 Task: Add Blount Plant-Based Chili to the cart.
Action: Mouse moved to (19, 133)
Screenshot: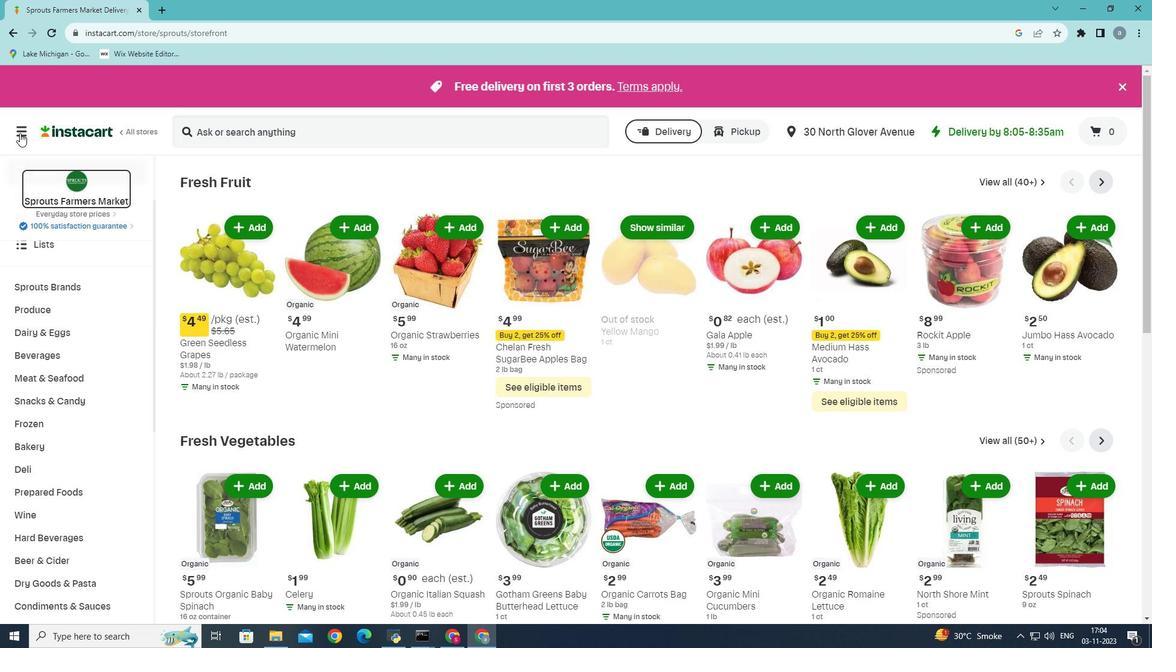 
Action: Mouse pressed left at (19, 133)
Screenshot: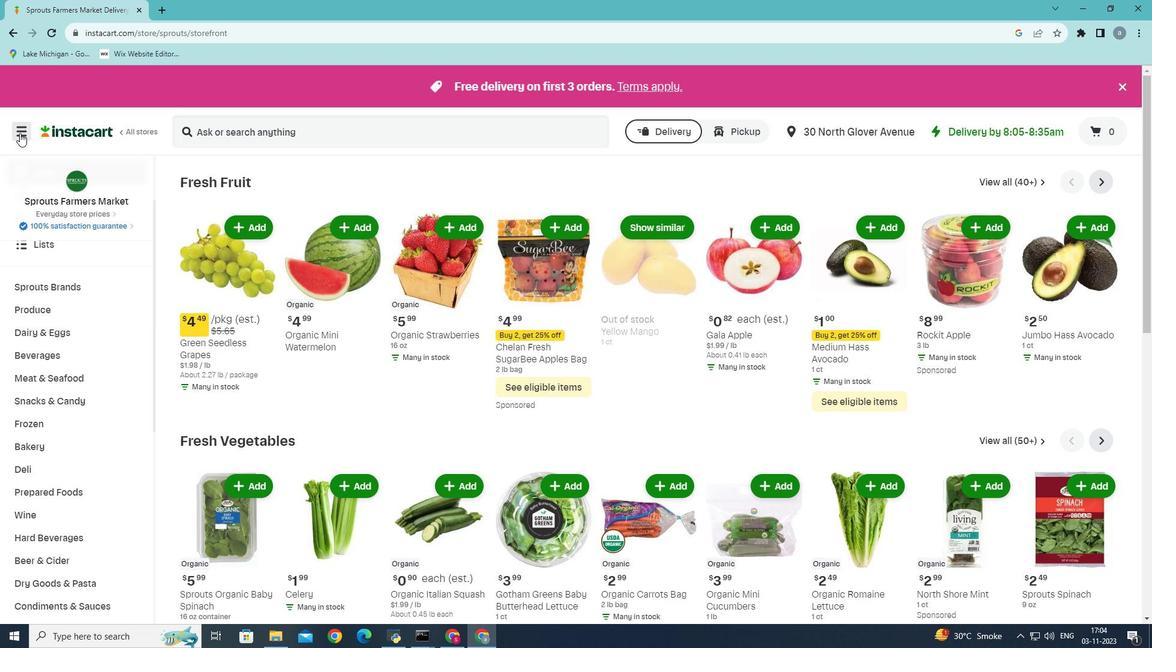 
Action: Mouse moved to (61, 330)
Screenshot: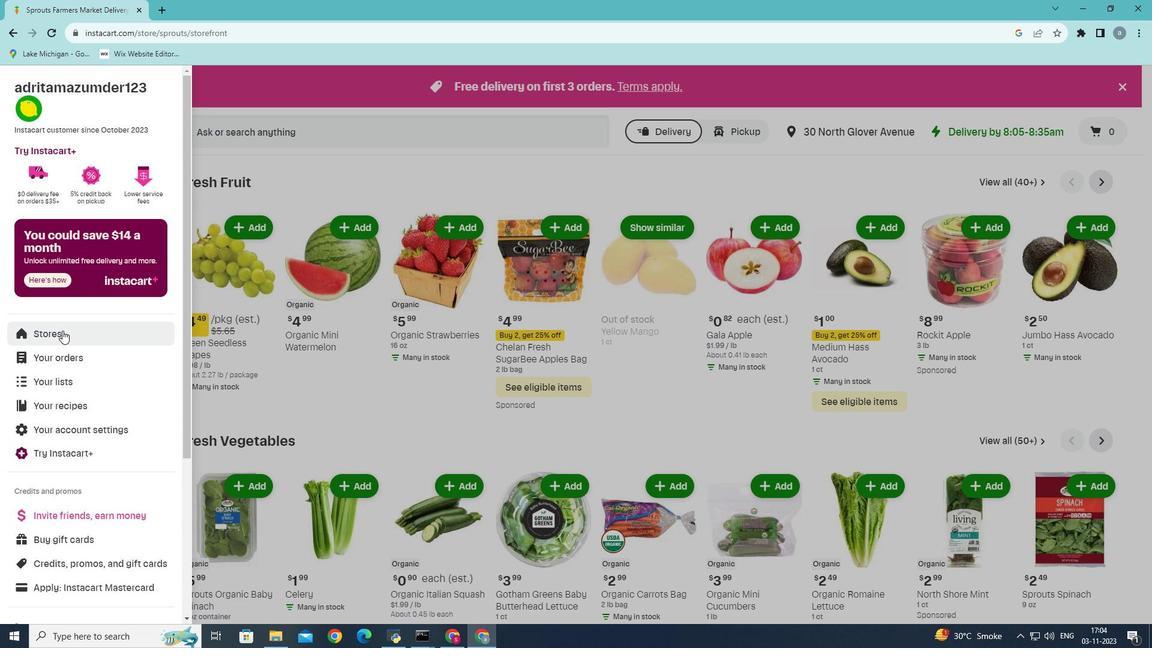 
Action: Mouse pressed left at (61, 330)
Screenshot: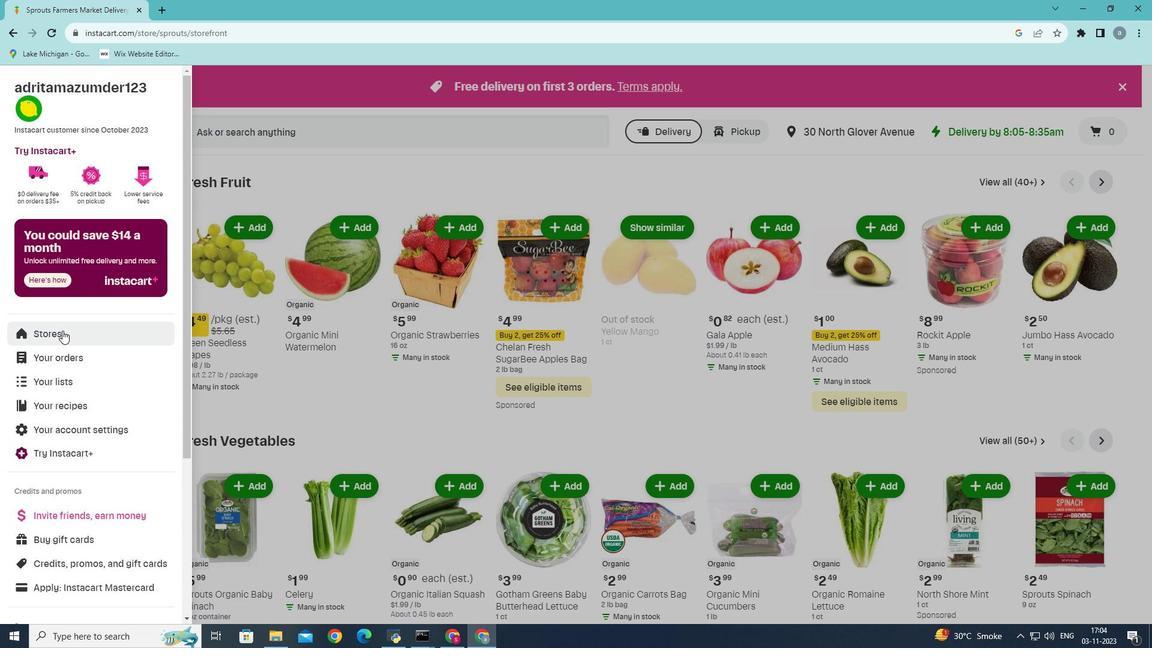 
Action: Mouse moved to (275, 133)
Screenshot: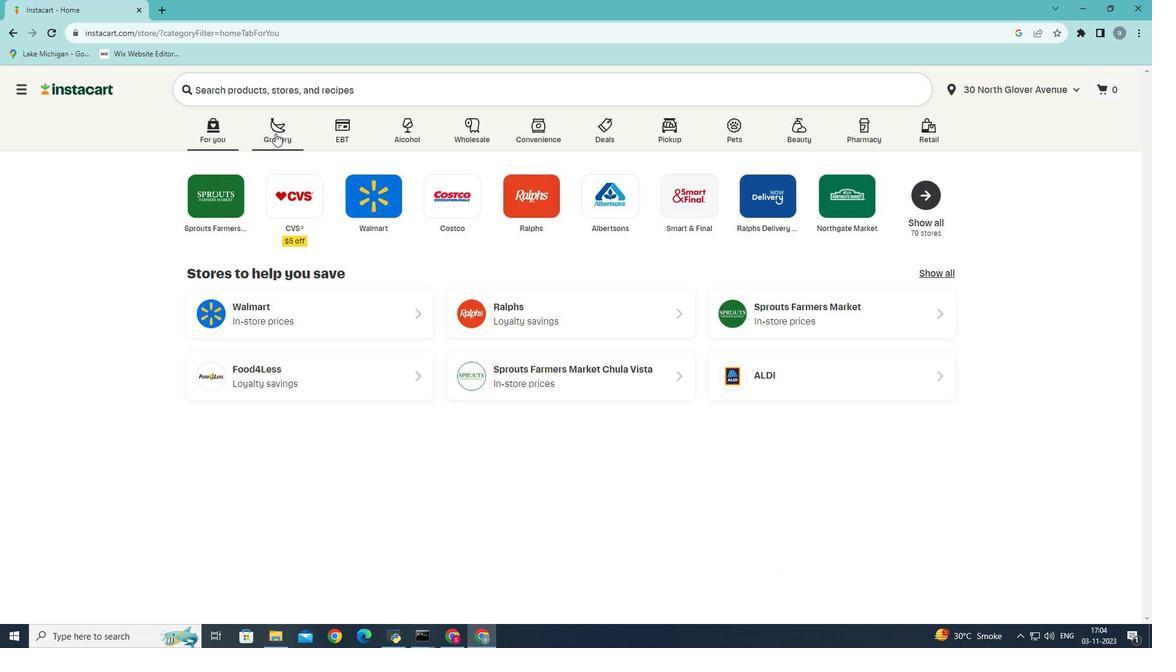 
Action: Mouse pressed left at (275, 133)
Screenshot: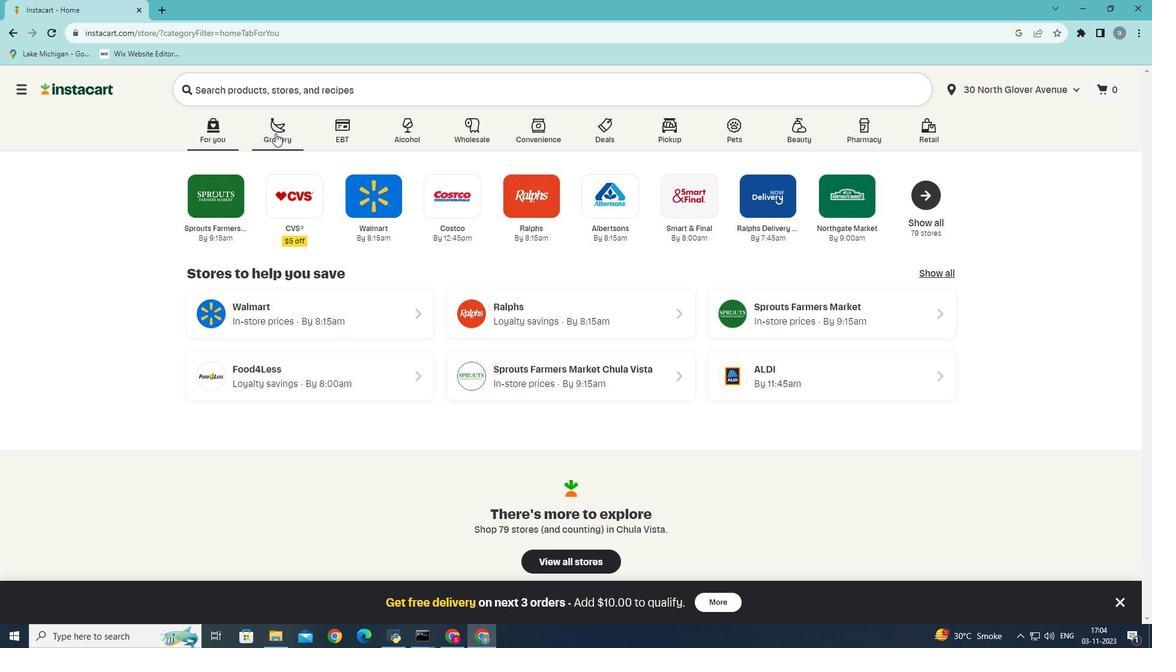 
Action: Mouse moved to (281, 358)
Screenshot: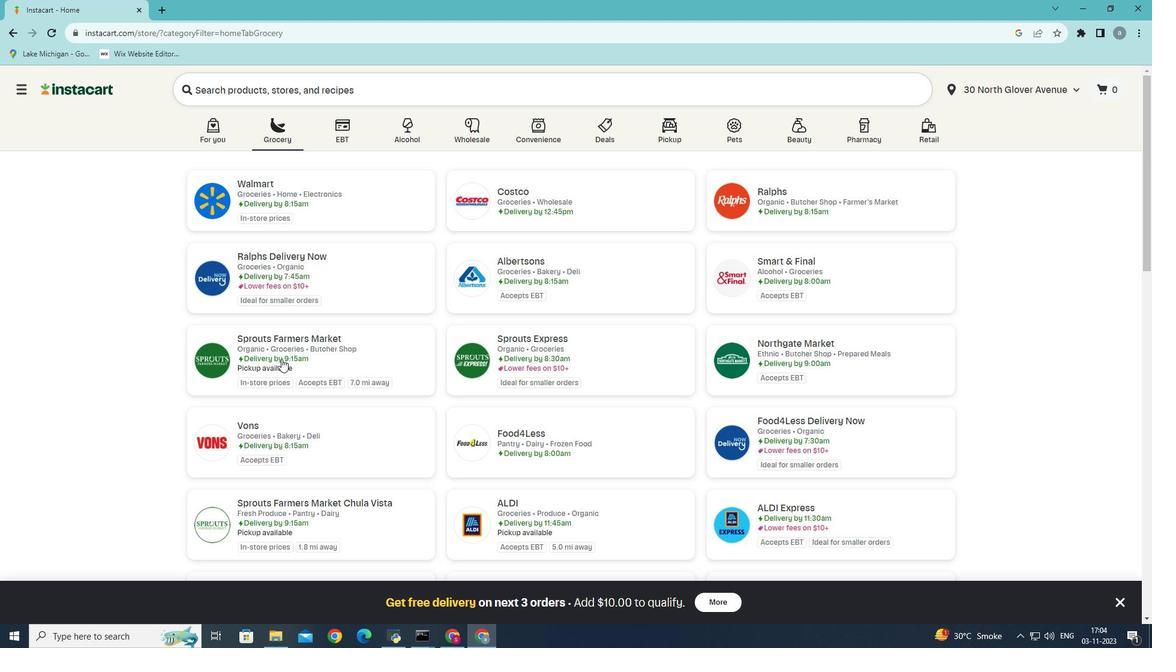 
Action: Mouse pressed left at (281, 358)
Screenshot: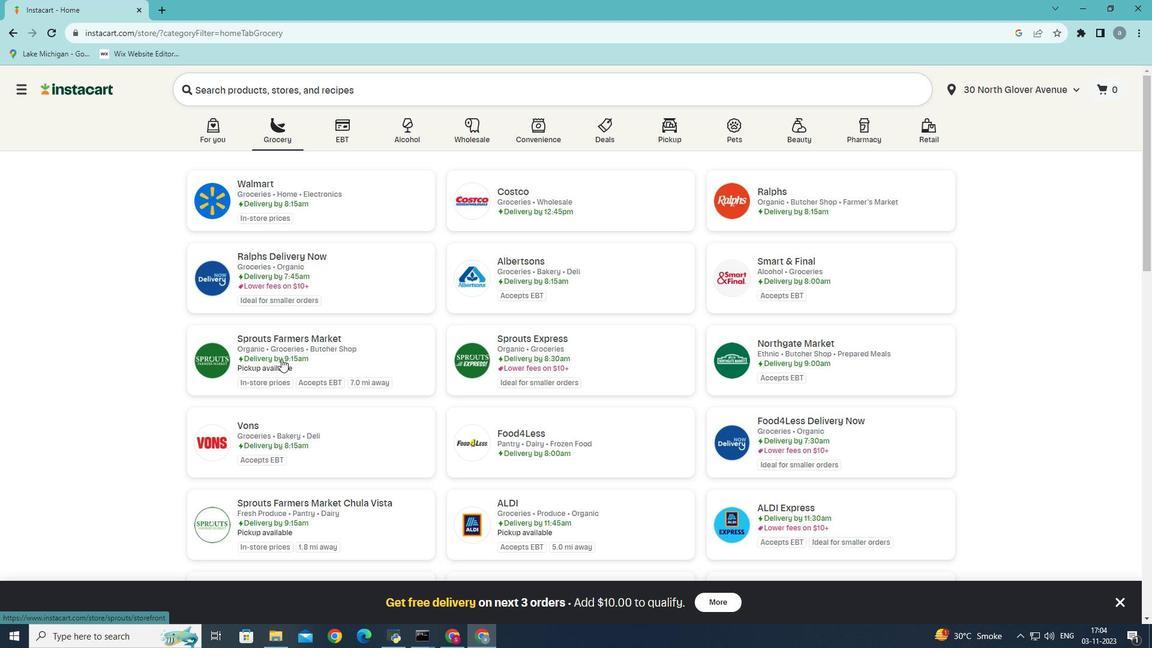 
Action: Mouse moved to (58, 568)
Screenshot: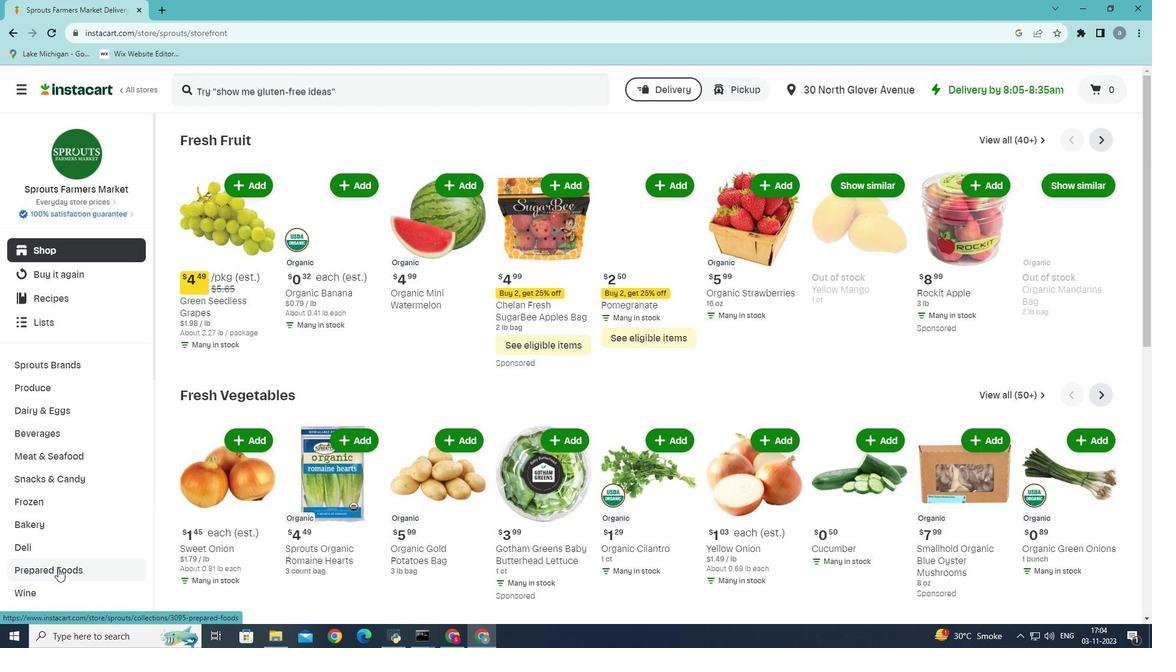 
Action: Mouse pressed left at (58, 568)
Screenshot: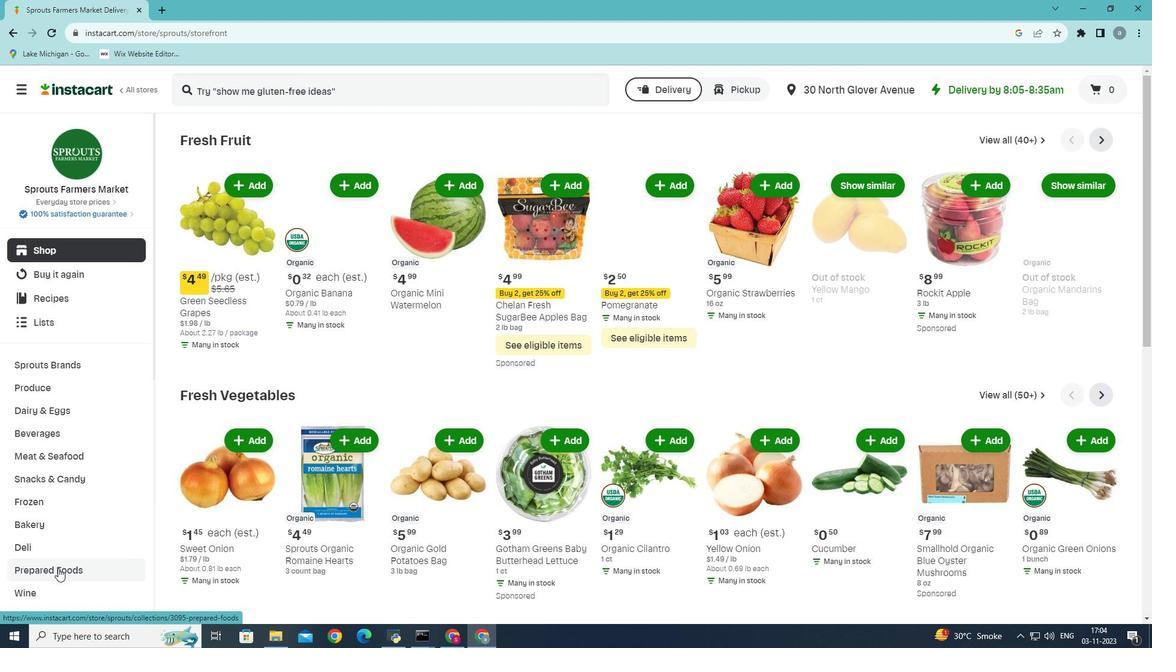 
Action: Mouse moved to (414, 205)
Screenshot: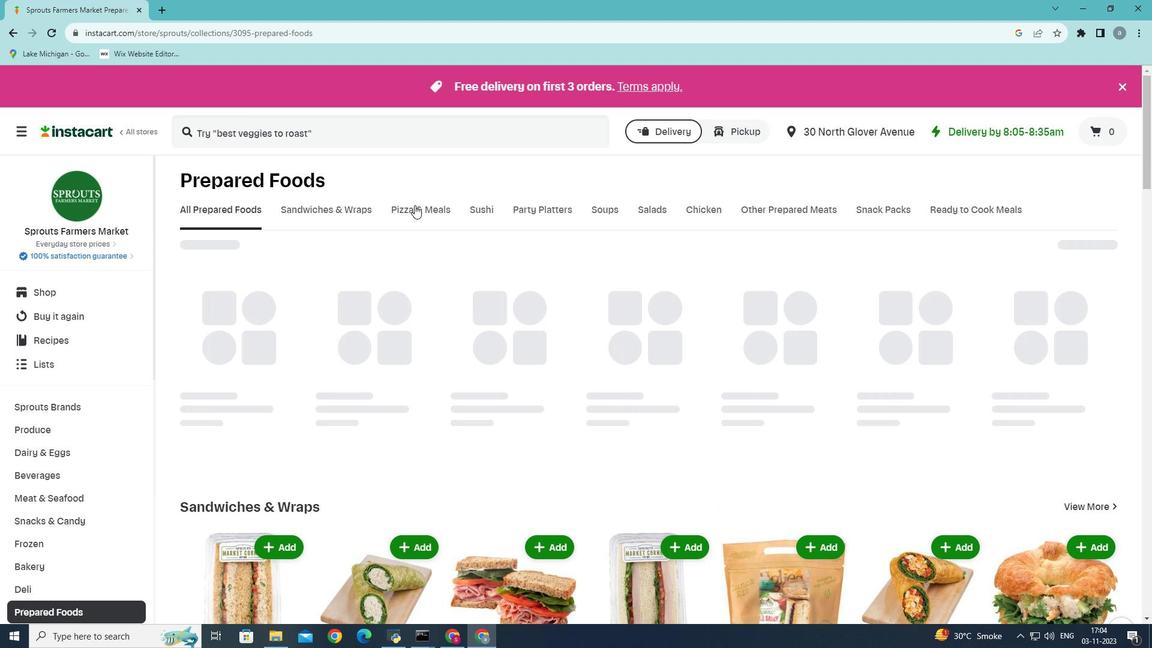 
Action: Mouse pressed left at (414, 205)
Screenshot: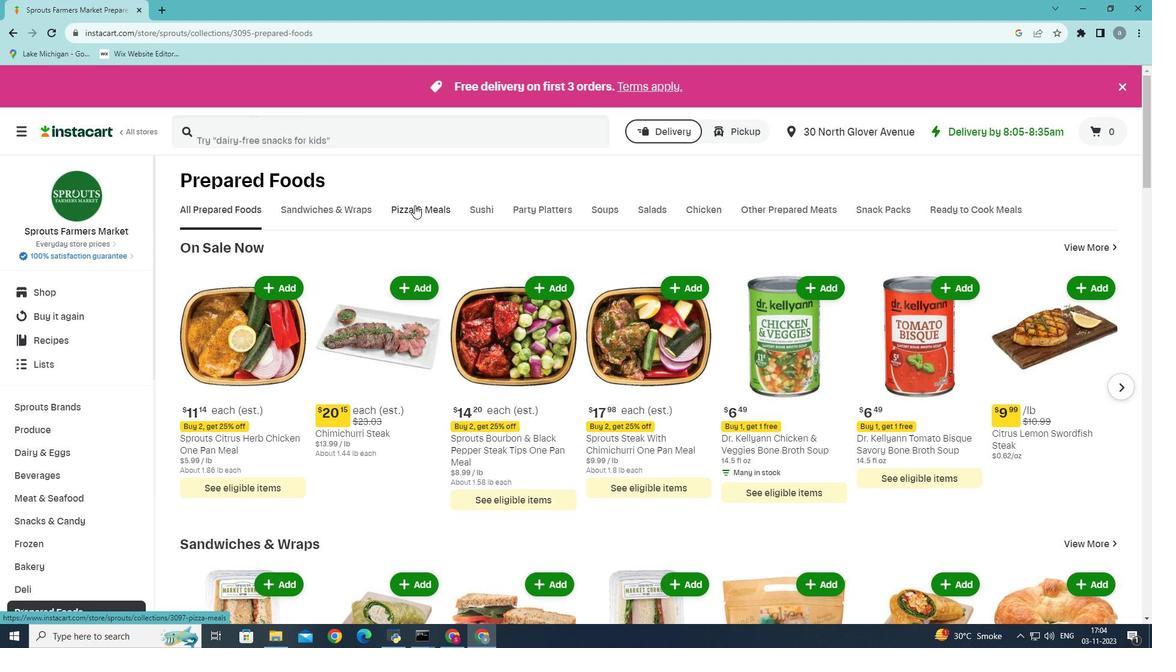 
Action: Mouse moved to (819, 271)
Screenshot: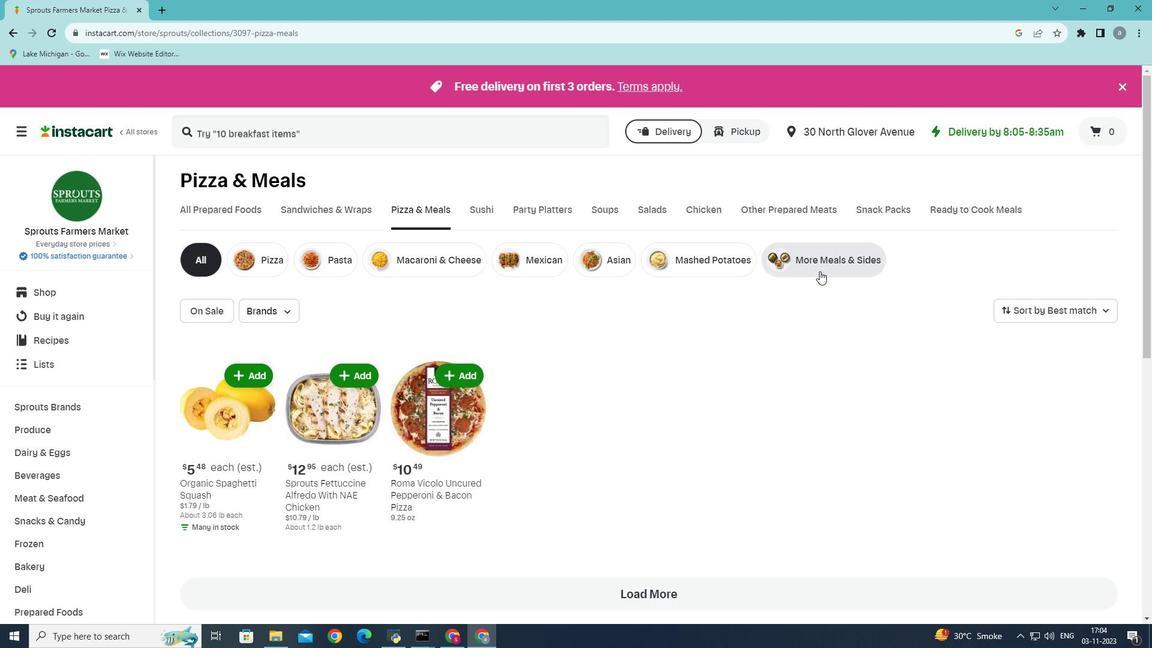 
Action: Mouse pressed left at (819, 271)
Screenshot: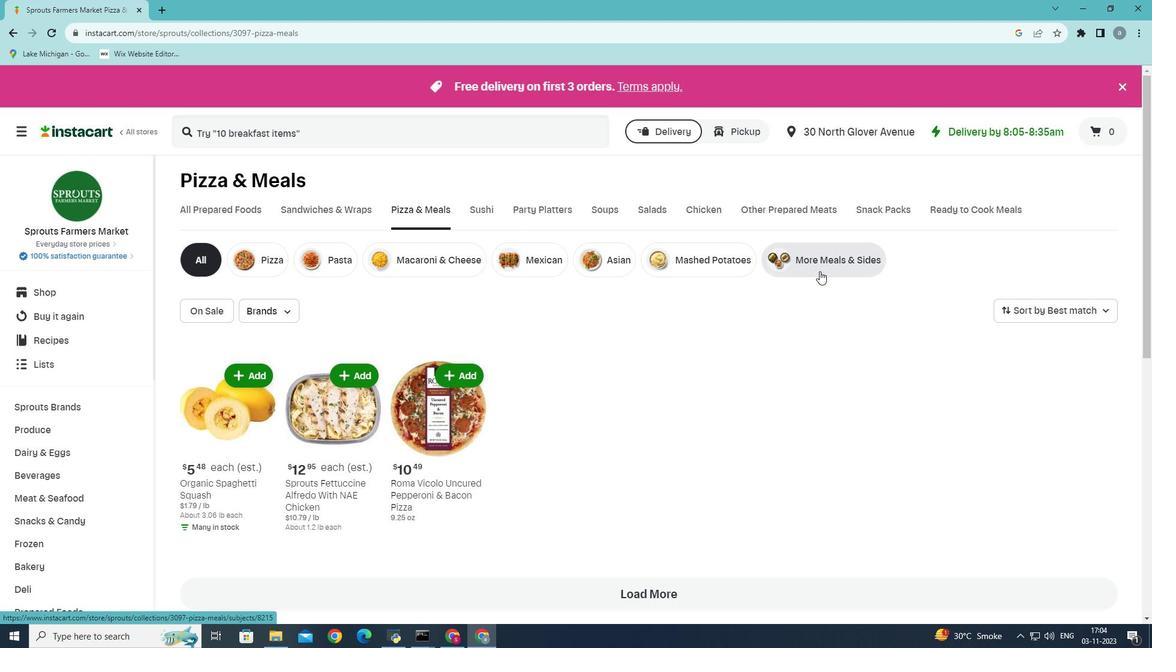 
Action: Mouse moved to (236, 139)
Screenshot: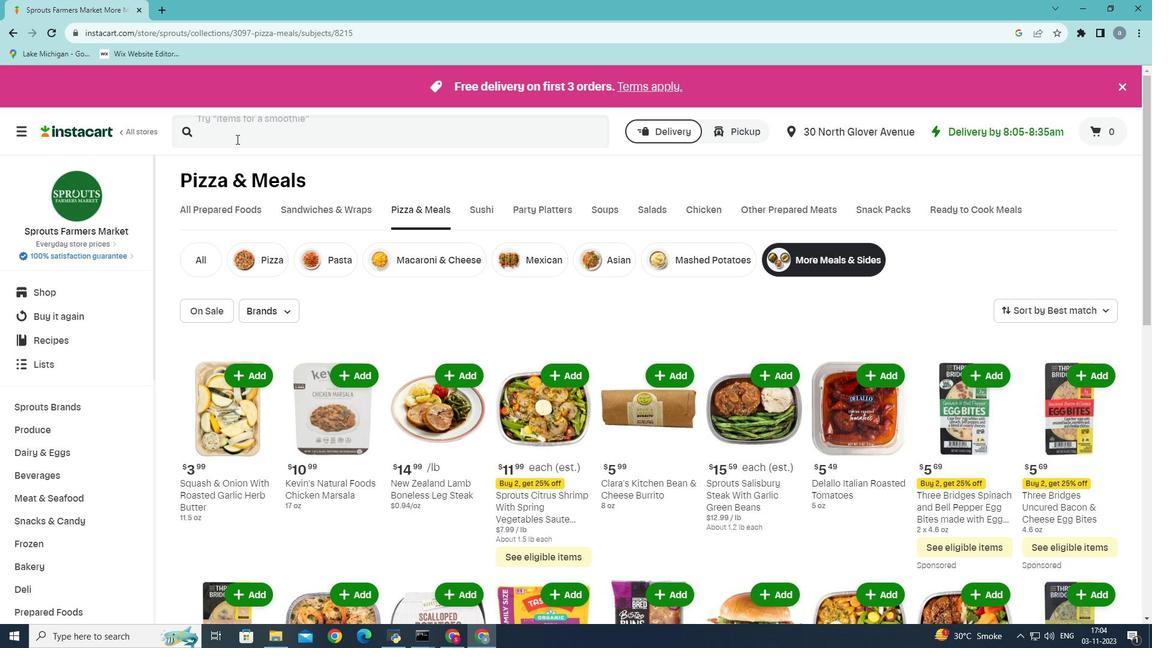 
Action: Mouse pressed left at (236, 139)
Screenshot: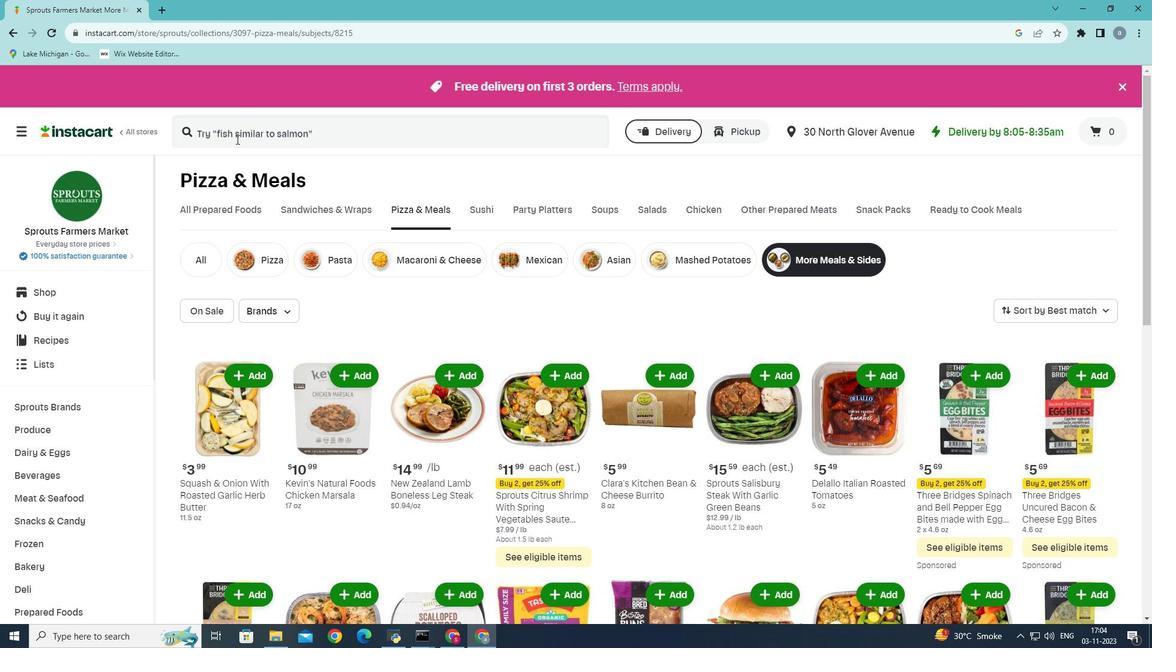 
Action: Mouse moved to (243, 133)
Screenshot: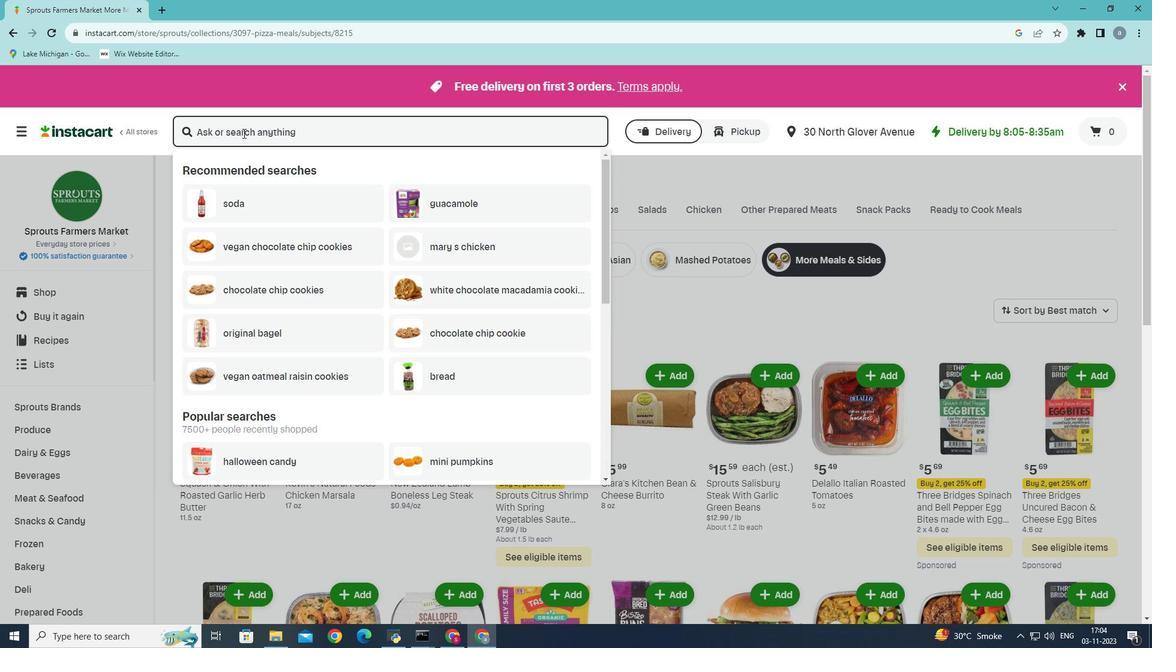 
Action: Key pressed <Key.shift>Blount<Key.space><Key.shift>Plant-<Key.shift>Based<Key.space>chili<Key.enter>
Screenshot: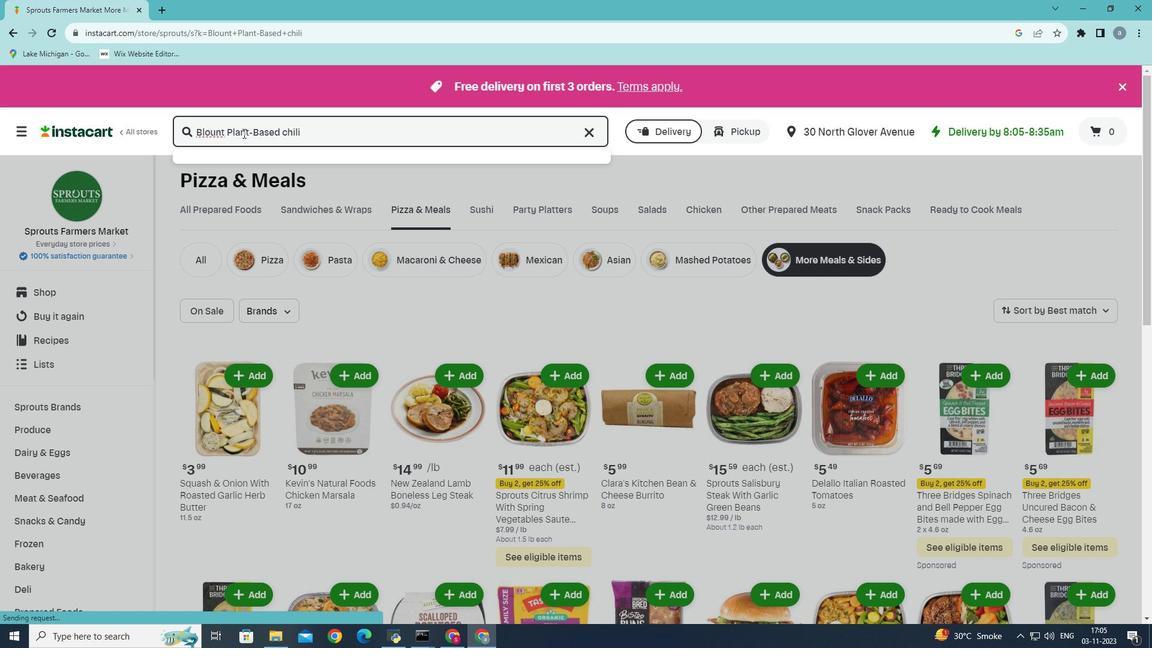 
Action: Mouse moved to (246, 176)
Screenshot: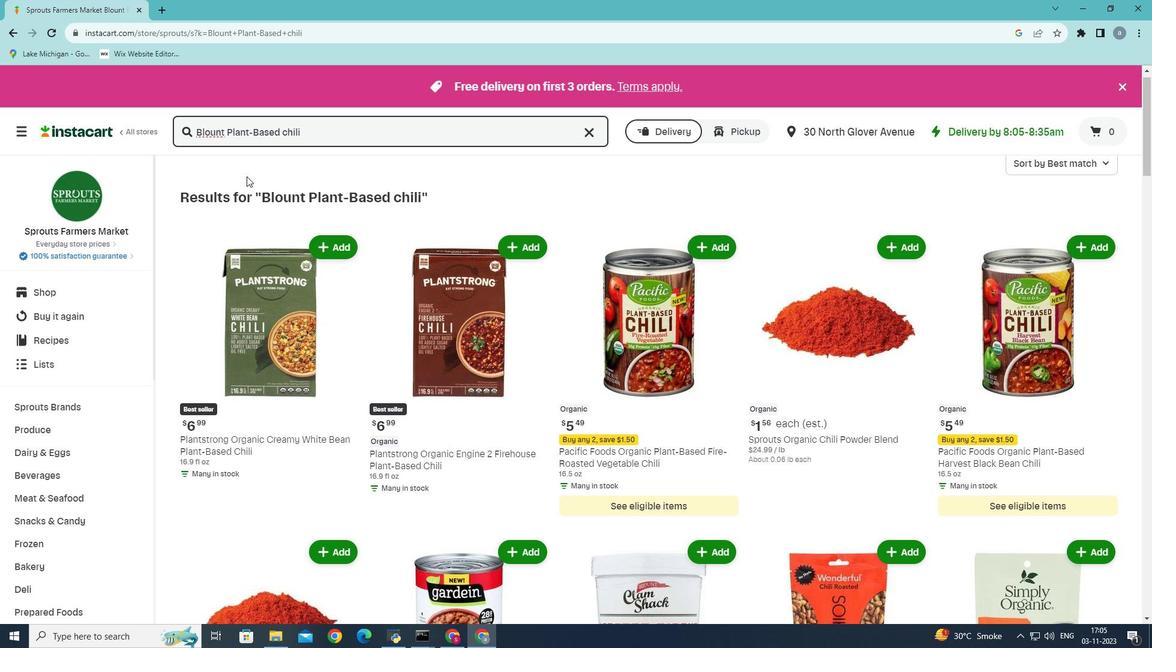 
Action: Mouse scrolled (246, 175) with delta (0, 0)
Screenshot: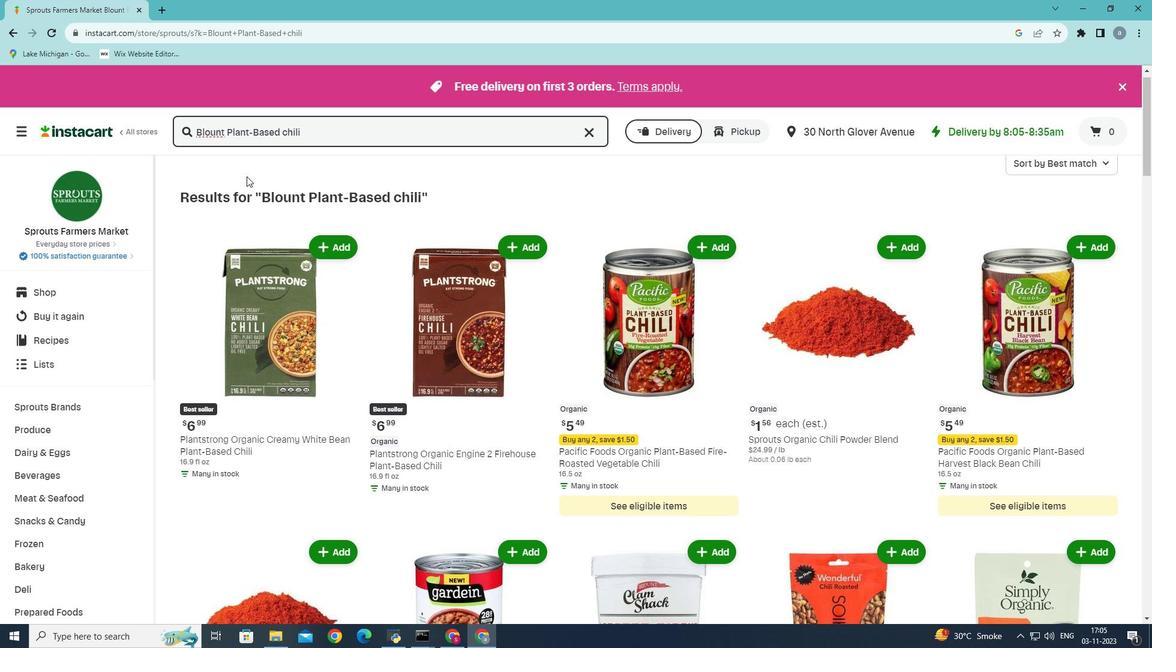 
Action: Mouse scrolled (246, 175) with delta (0, 0)
Screenshot: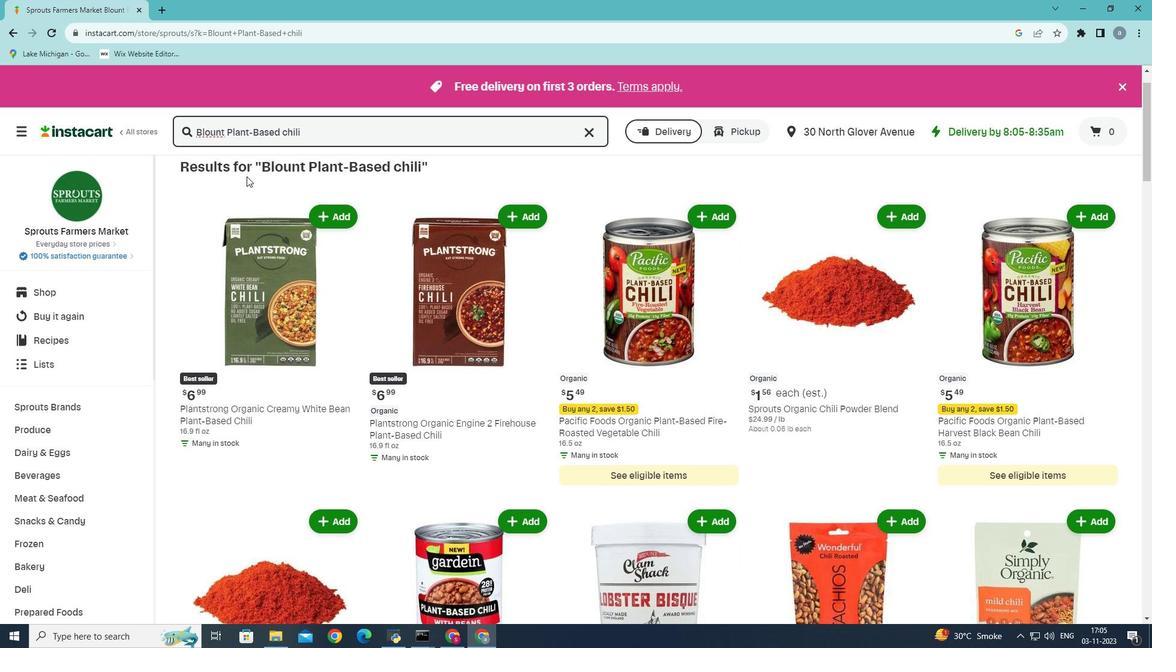 
Action: Mouse scrolled (246, 175) with delta (0, 0)
Screenshot: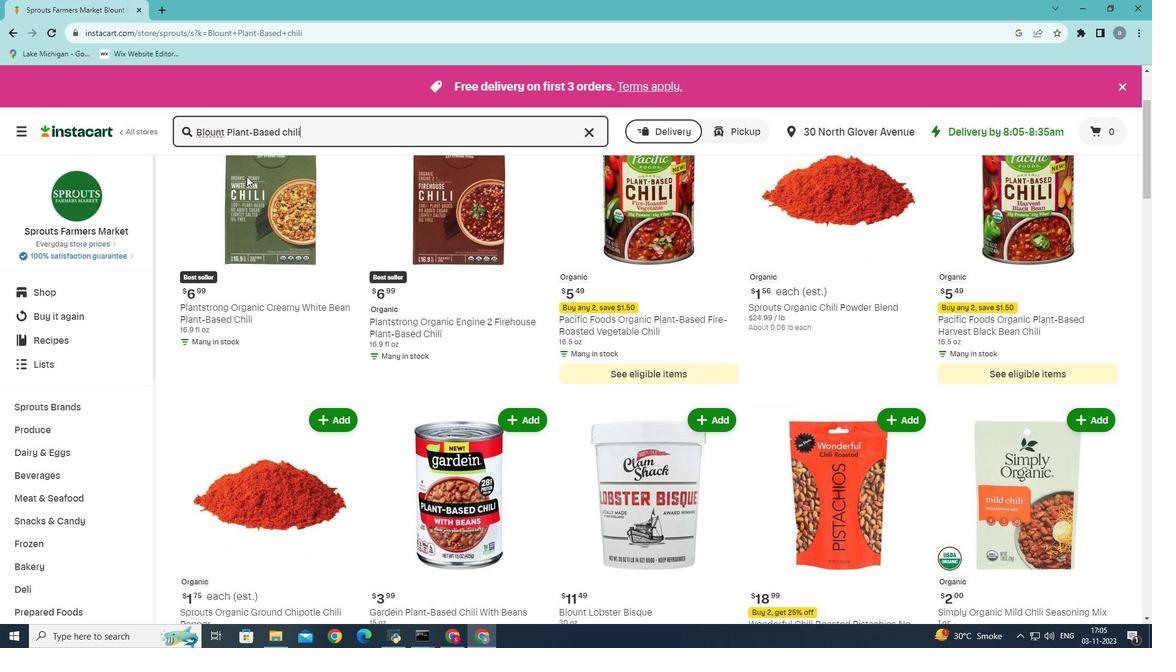 
Action: Mouse scrolled (246, 175) with delta (0, 0)
Screenshot: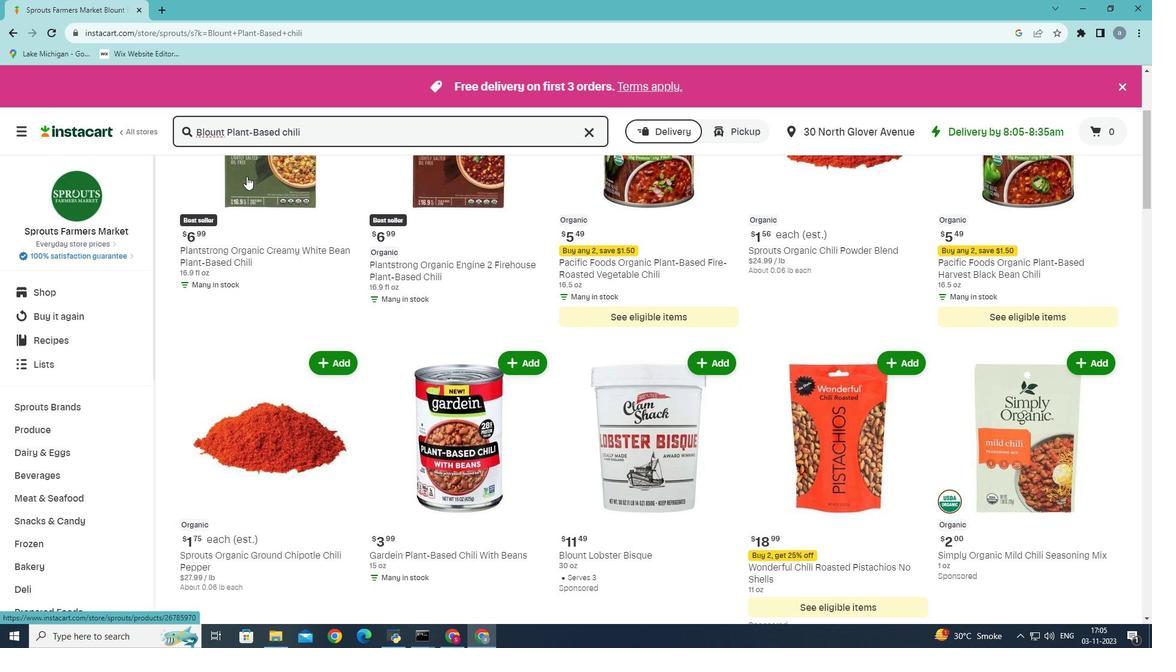 
Action: Mouse scrolled (246, 175) with delta (0, 0)
Screenshot: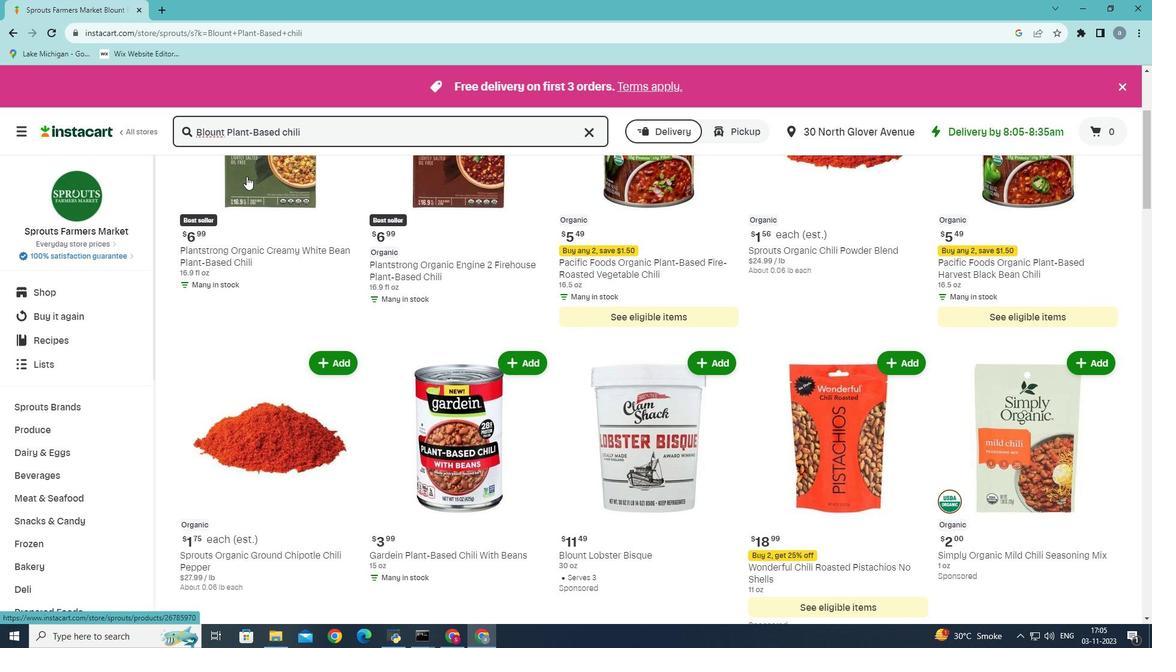 
Action: Mouse moved to (488, 299)
Screenshot: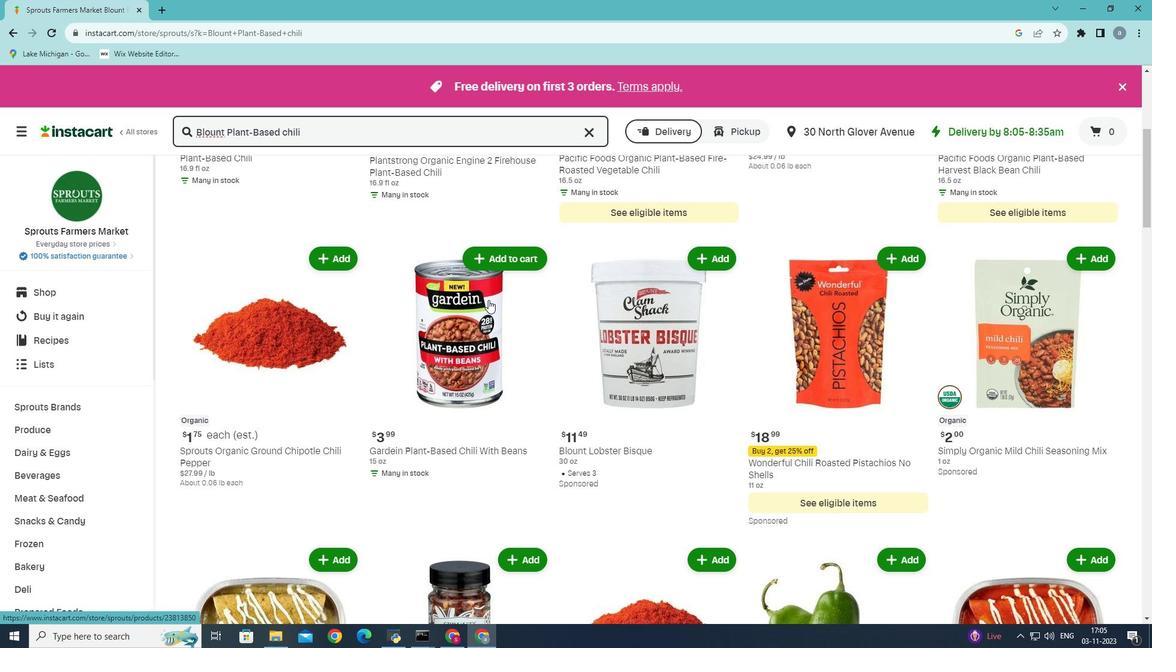 
Action: Mouse scrolled (488, 298) with delta (0, 0)
Screenshot: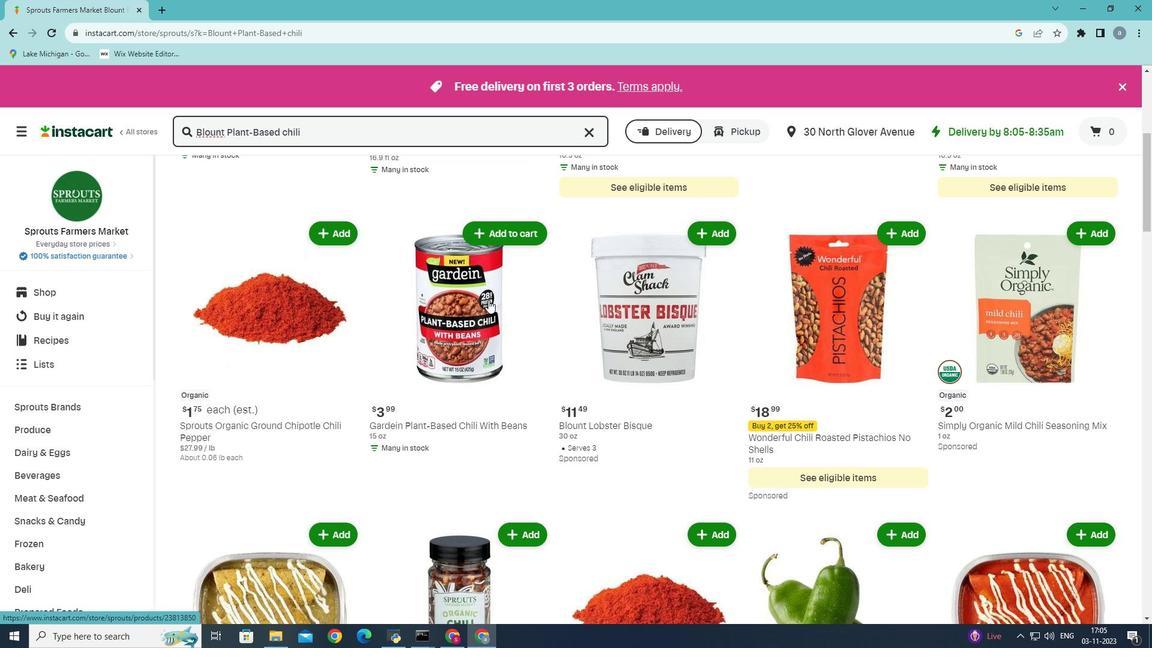 
Action: Mouse moved to (488, 300)
Screenshot: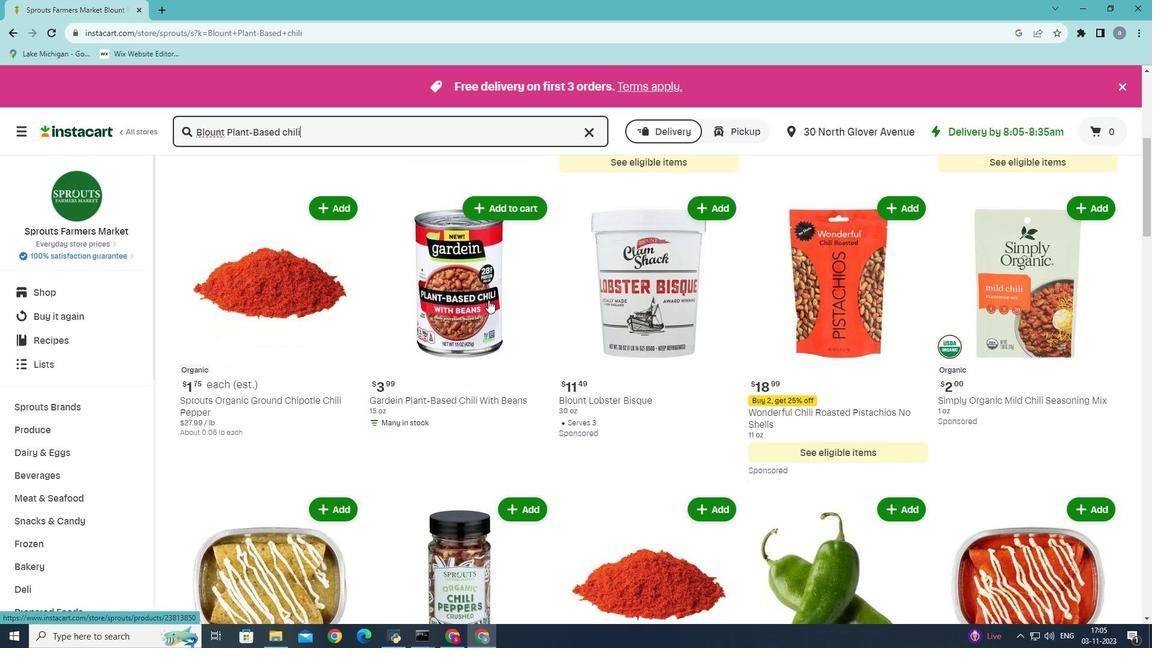 
Action: Mouse scrolled (488, 299) with delta (0, 0)
Screenshot: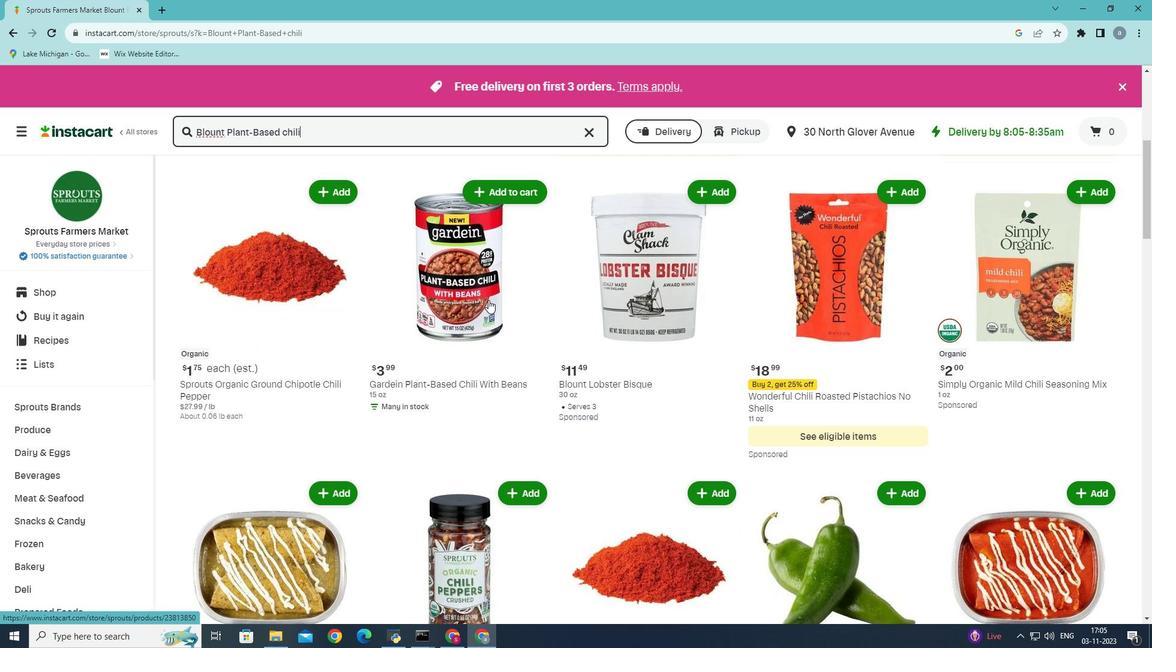 
Action: Mouse scrolled (488, 299) with delta (0, 0)
Screenshot: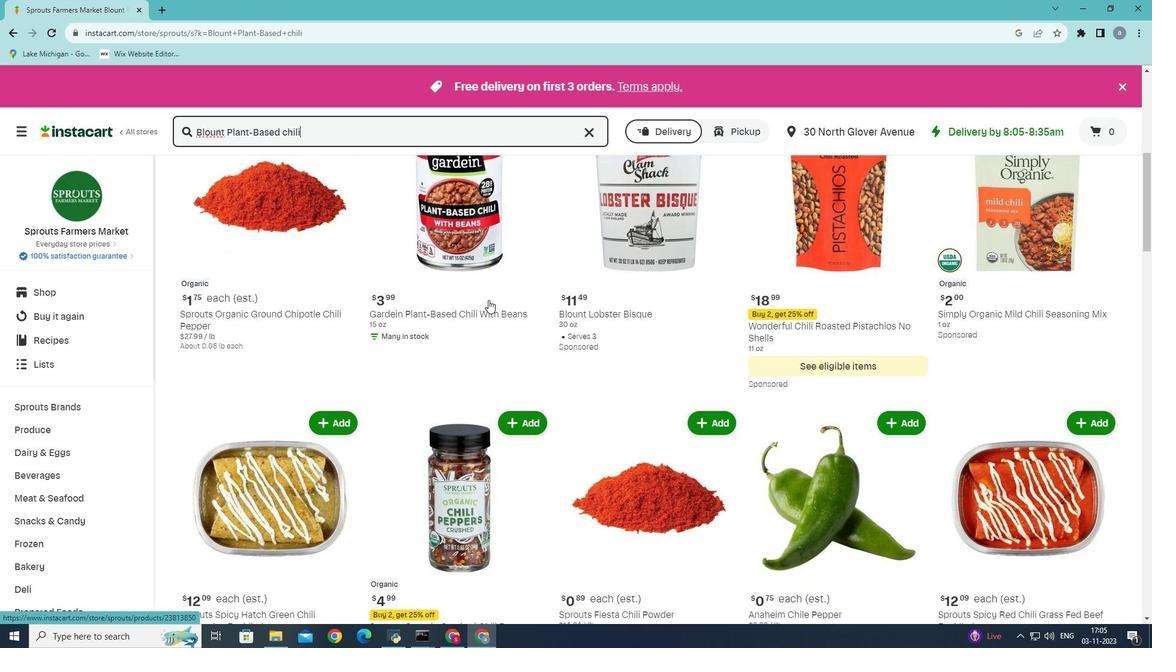 
Action: Mouse scrolled (488, 299) with delta (0, 0)
Screenshot: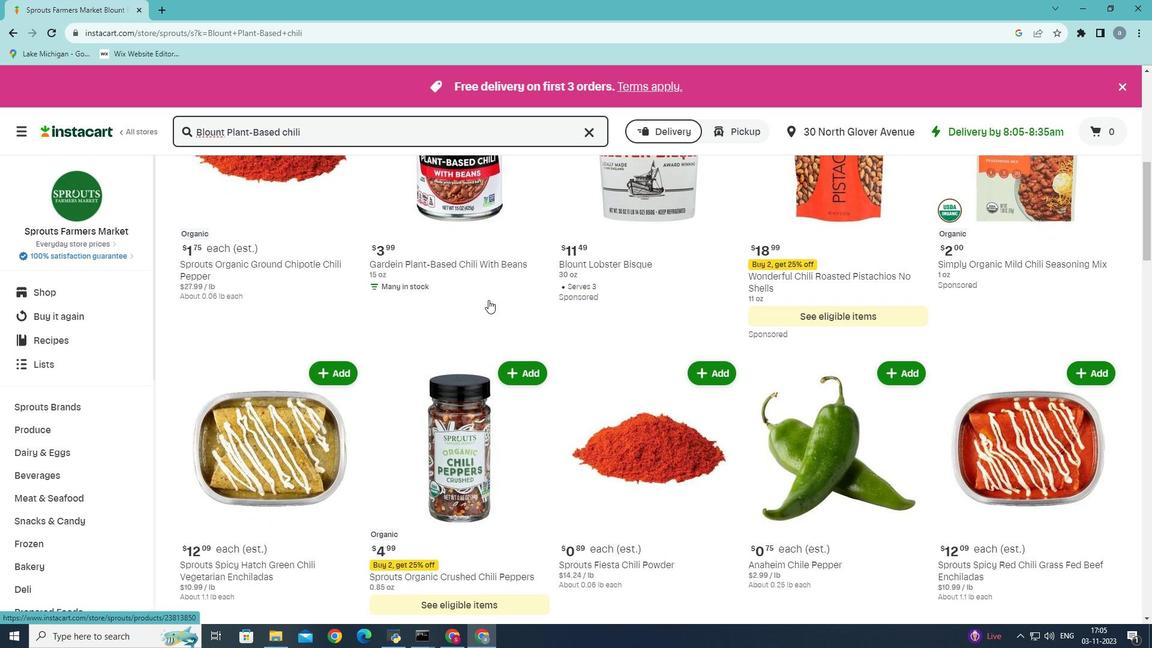 
Action: Mouse moved to (488, 300)
Screenshot: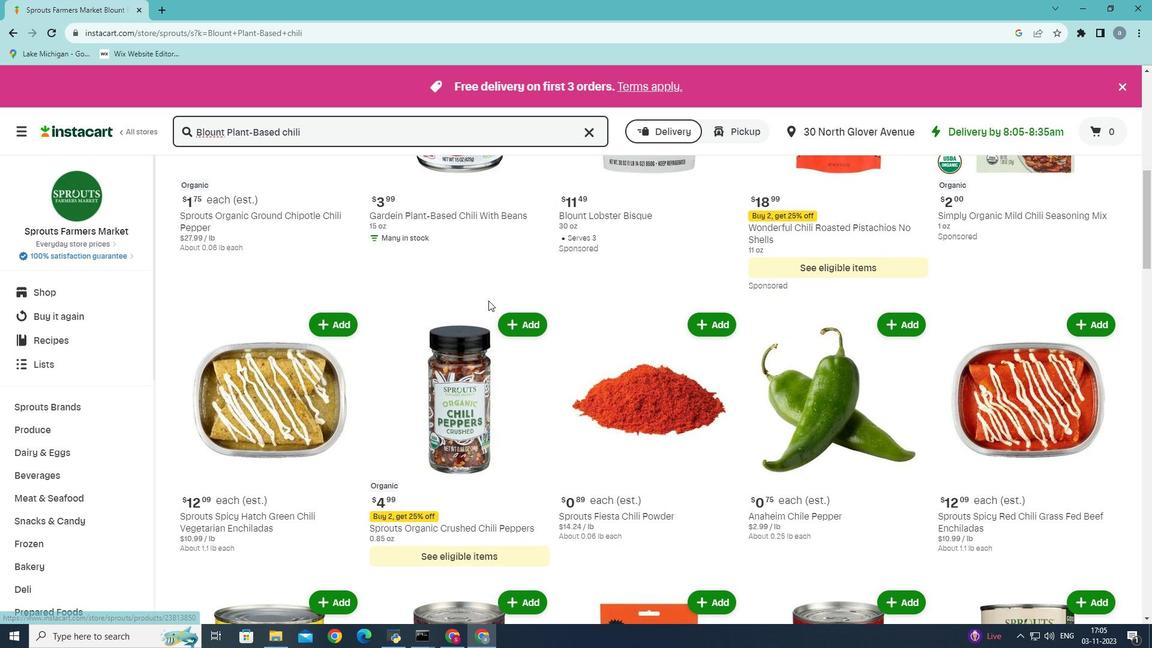 
Action: Mouse scrolled (488, 300) with delta (0, 0)
Screenshot: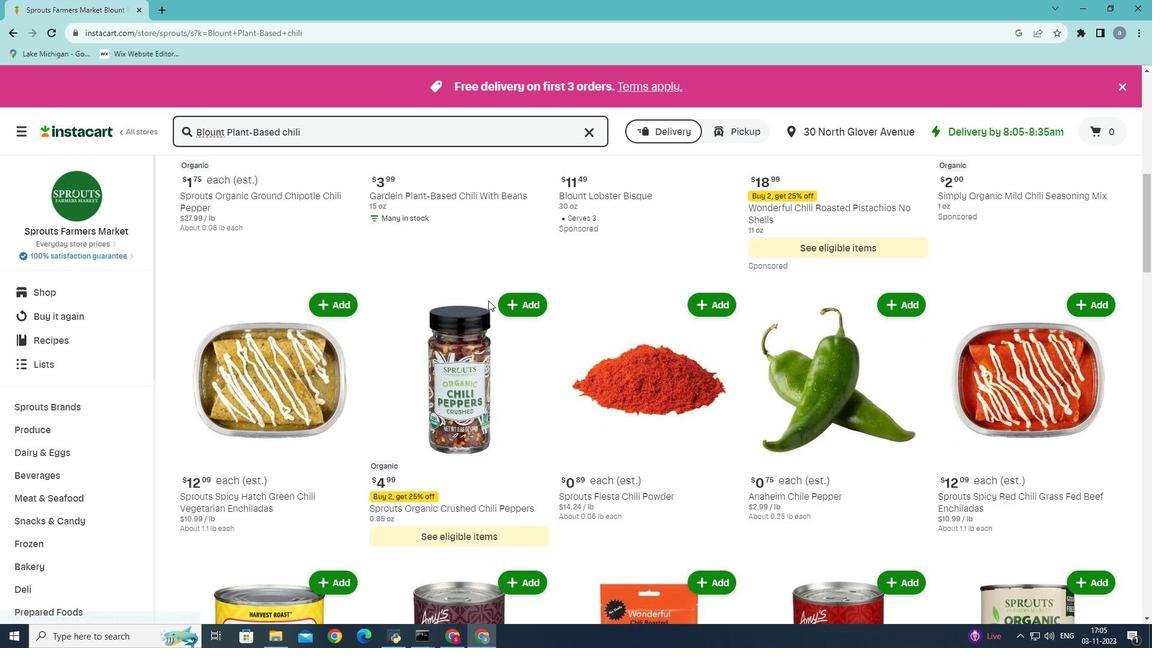 
Action: Mouse moved to (488, 300)
Screenshot: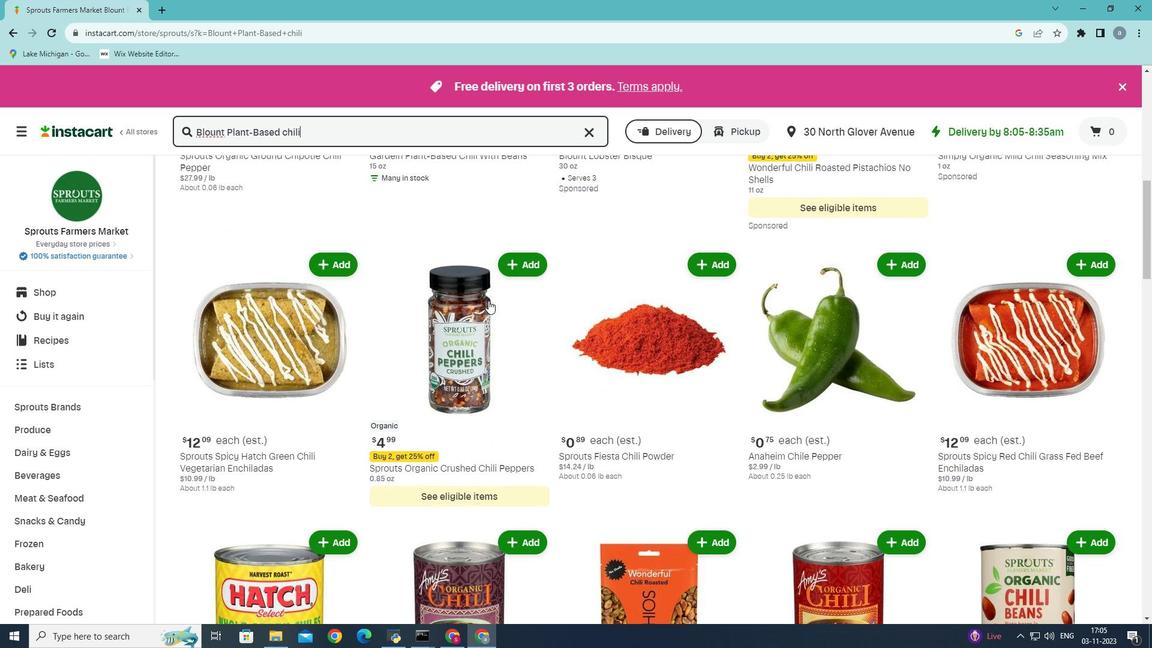 
Action: Mouse scrolled (488, 300) with delta (0, 0)
Screenshot: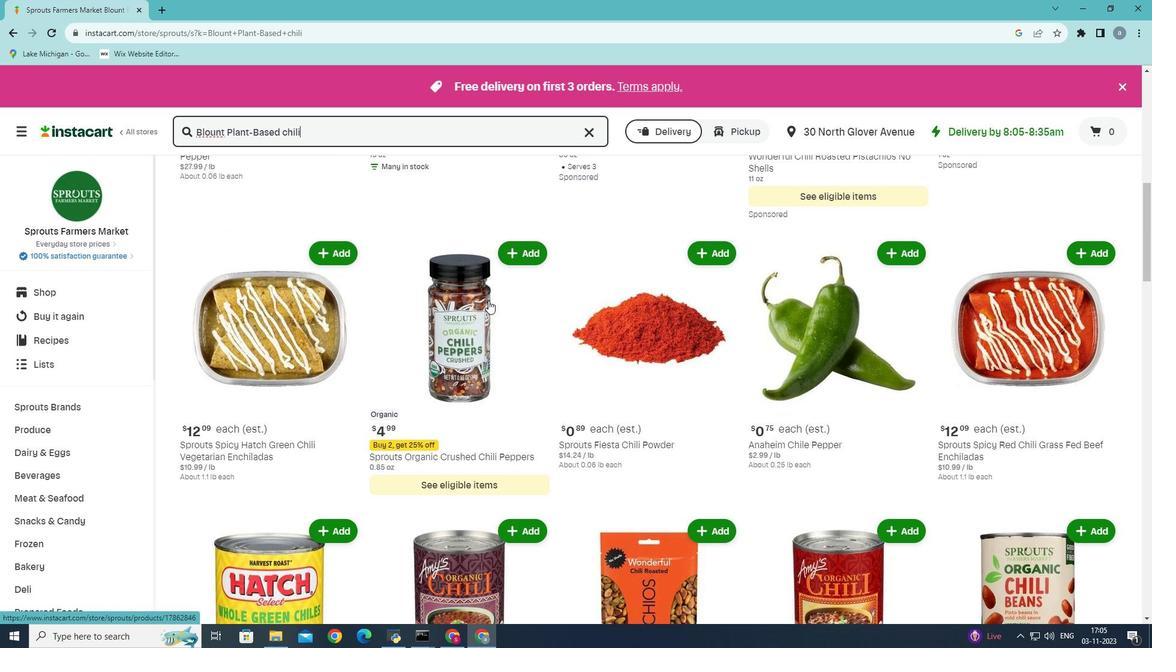 
Action: Mouse scrolled (488, 300) with delta (0, 0)
Screenshot: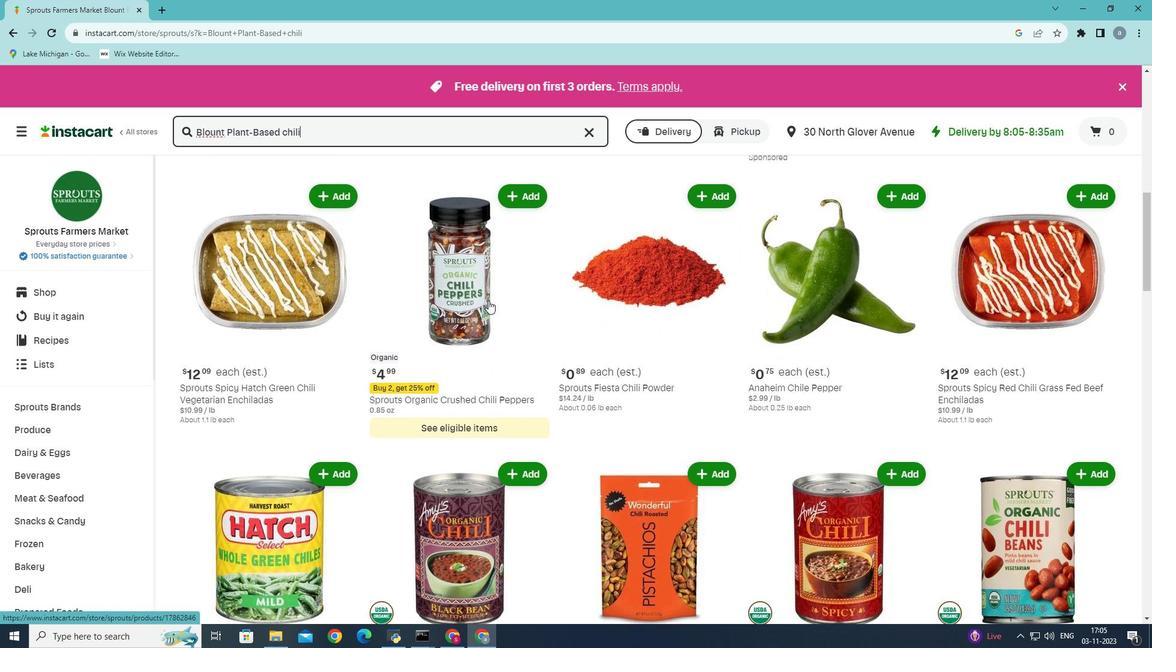 
Action: Mouse scrolled (488, 300) with delta (0, 0)
Screenshot: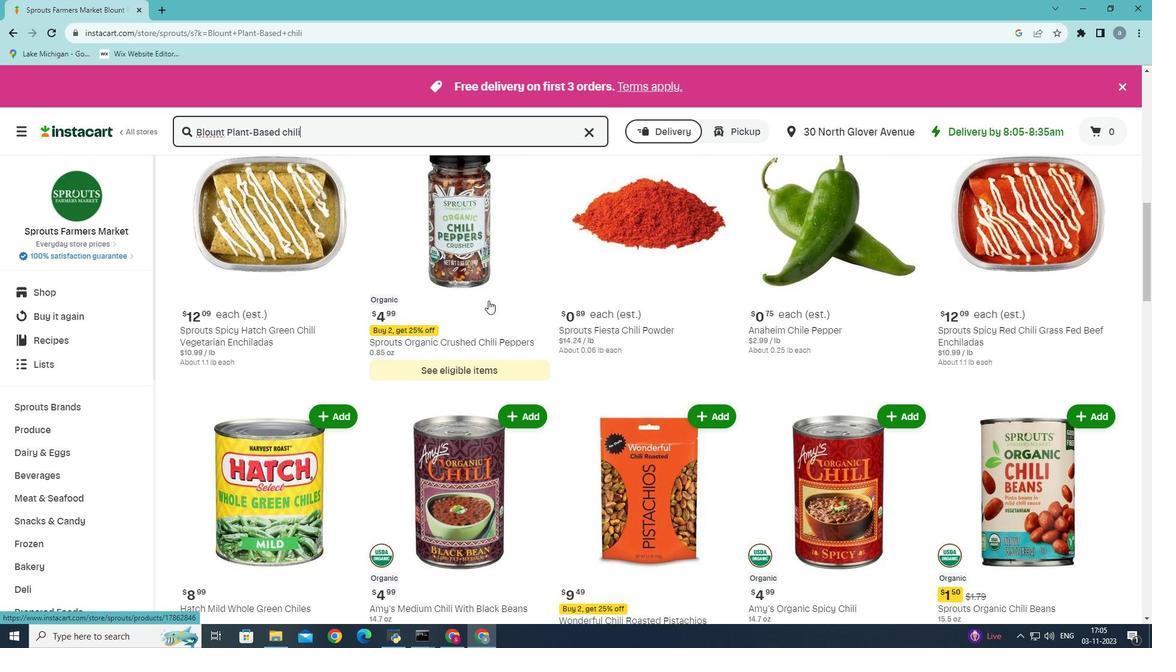 
Action: Mouse scrolled (488, 300) with delta (0, 0)
Screenshot: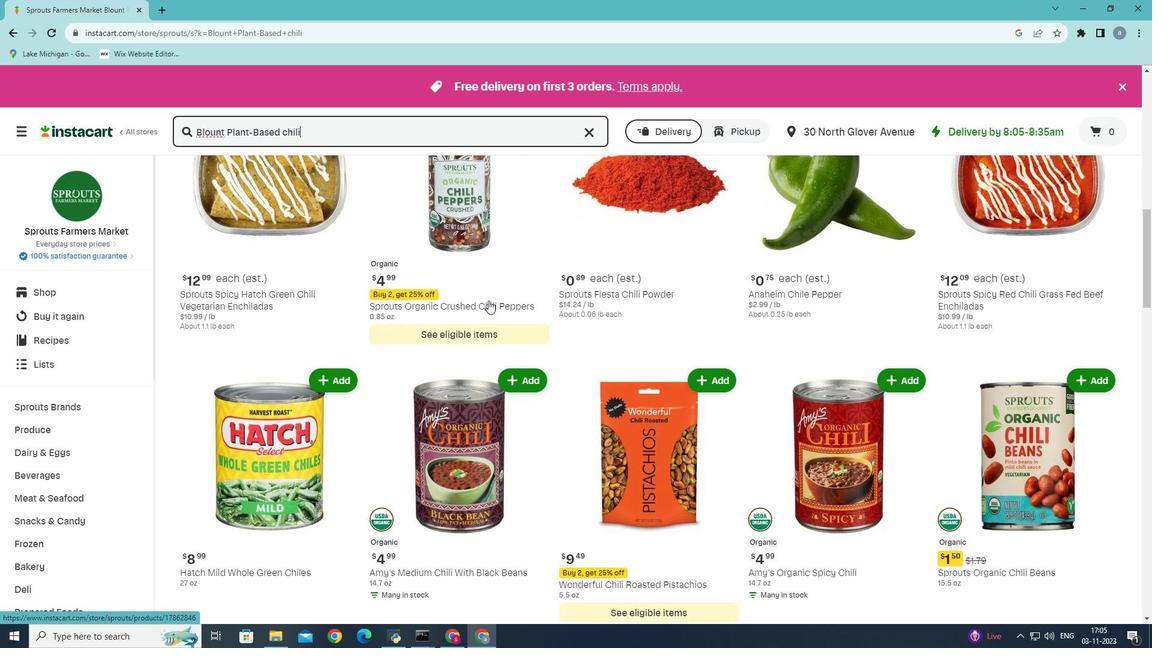 
Action: Mouse scrolled (488, 300) with delta (0, 0)
Screenshot: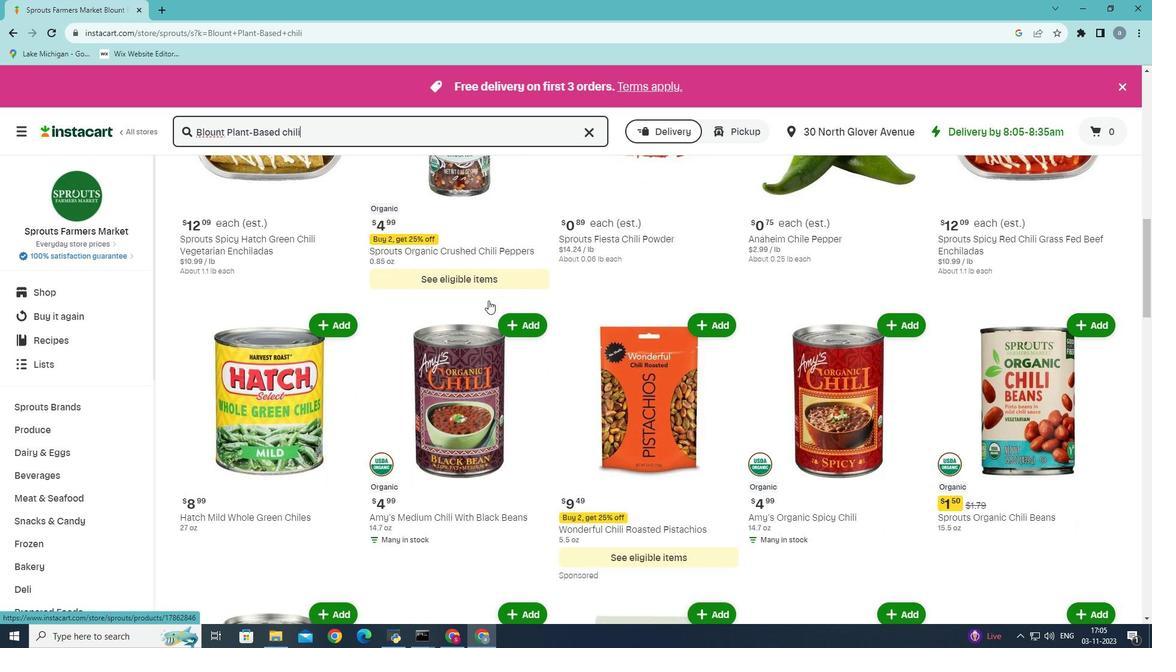 
Action: Mouse scrolled (488, 300) with delta (0, 0)
Screenshot: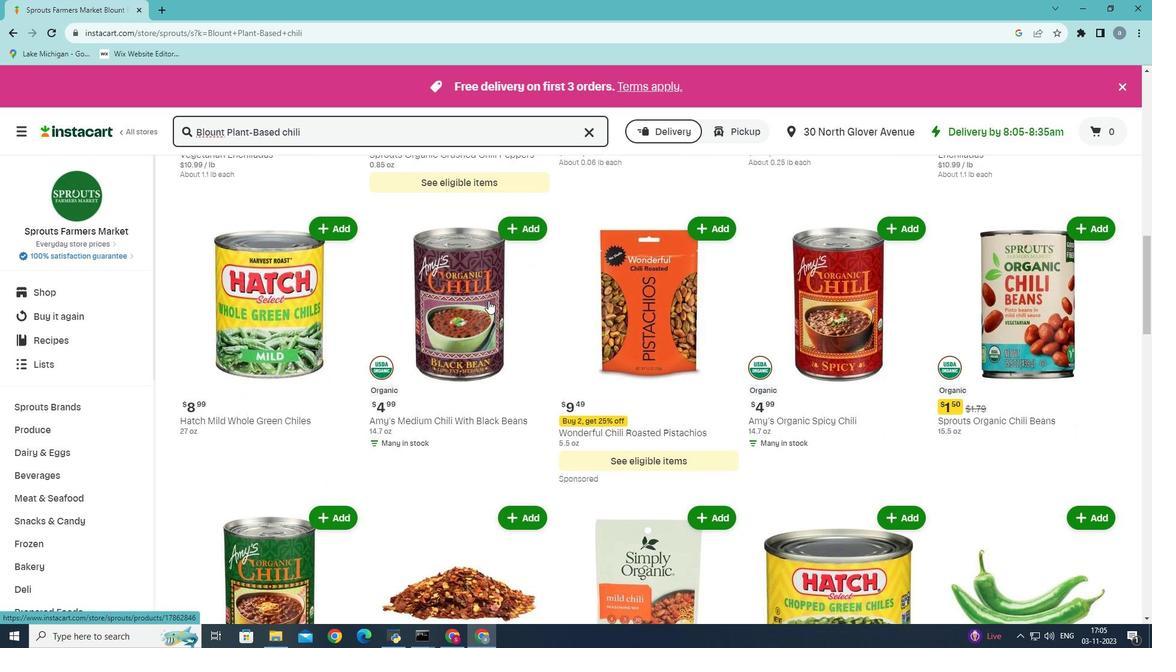 
Action: Mouse scrolled (488, 300) with delta (0, 0)
Screenshot: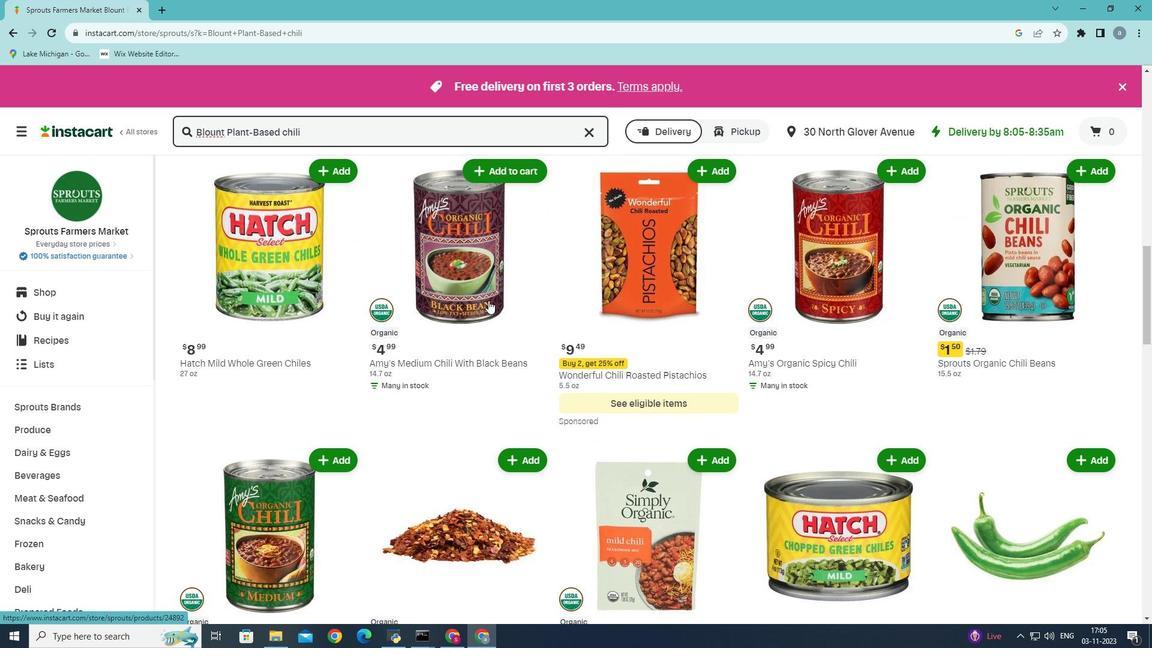 
Action: Mouse scrolled (488, 300) with delta (0, 0)
Screenshot: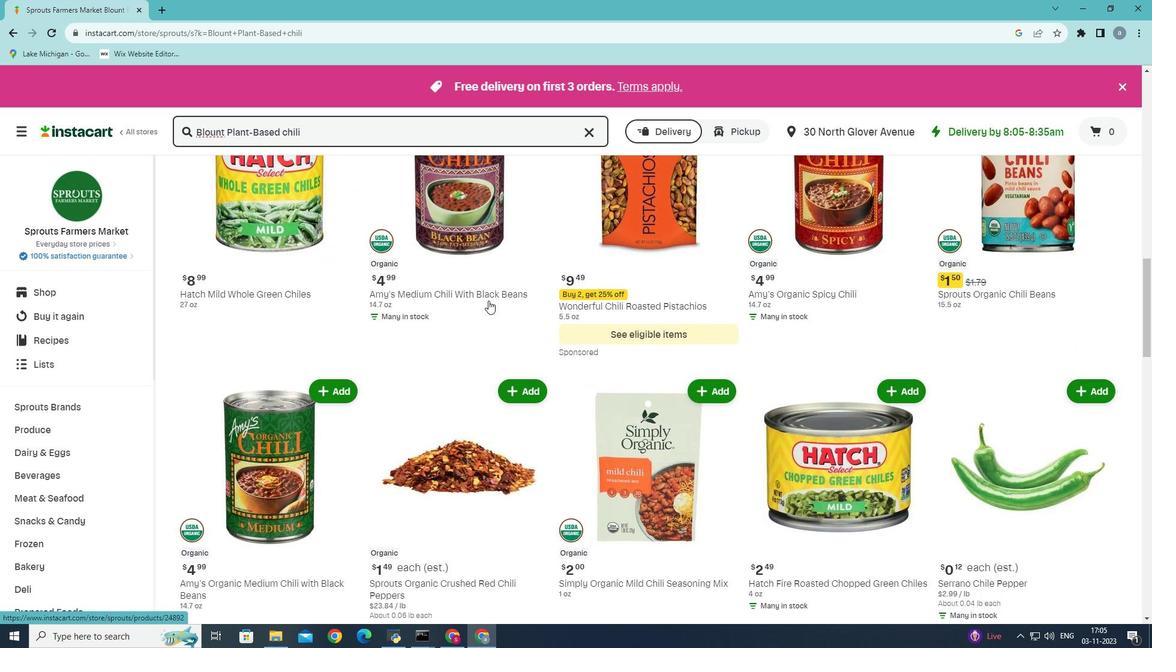 
Action: Mouse scrolled (488, 300) with delta (0, 0)
Screenshot: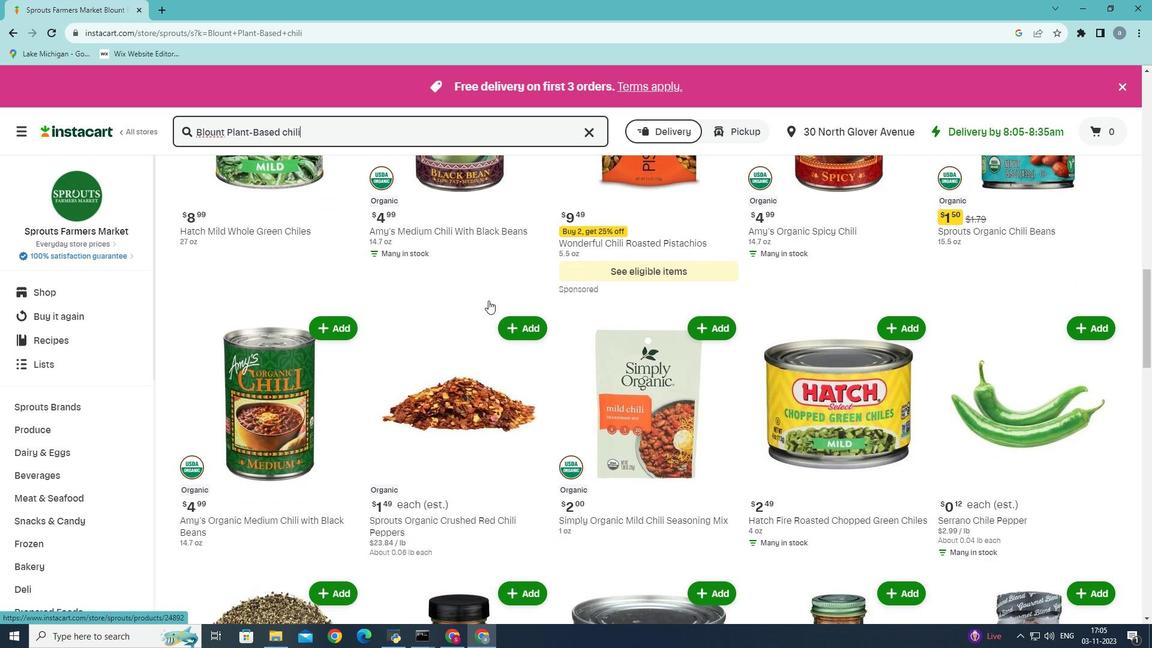 
Action: Mouse scrolled (488, 300) with delta (0, 0)
Screenshot: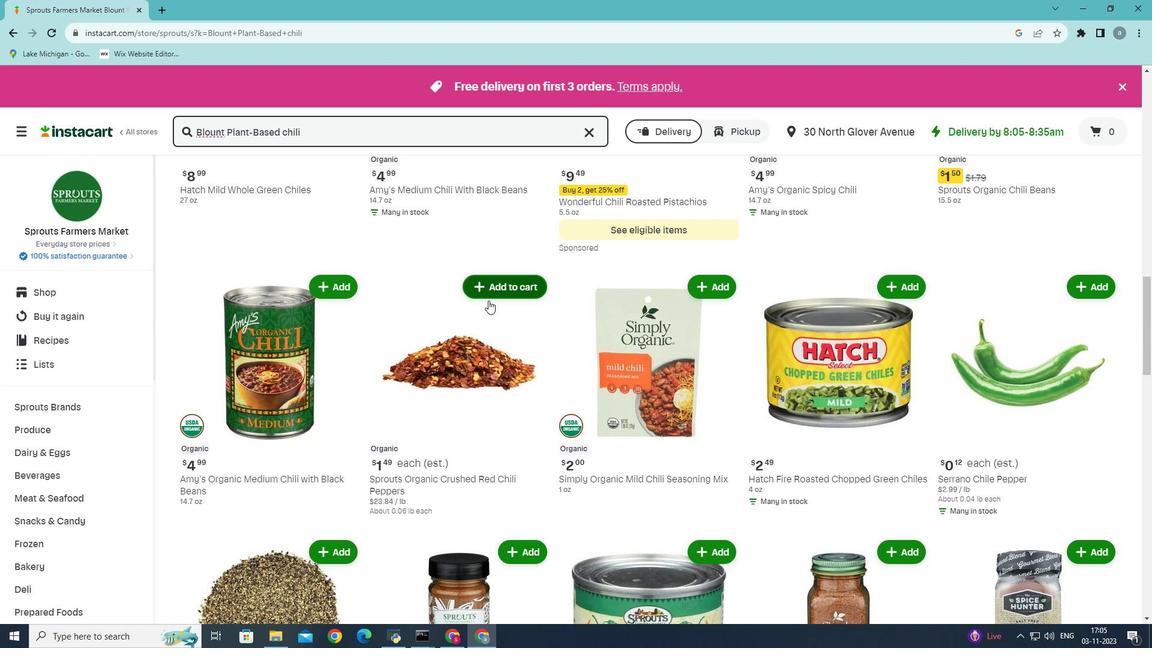 
Action: Mouse scrolled (488, 300) with delta (0, 0)
Screenshot: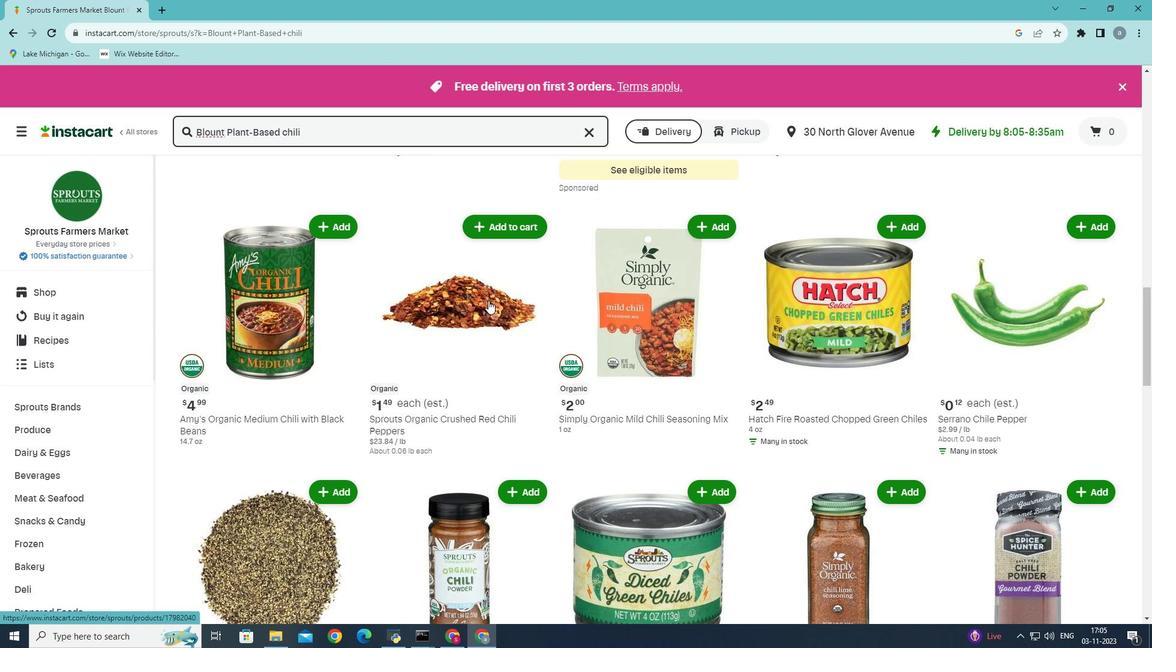 
Action: Mouse scrolled (488, 300) with delta (0, 0)
Screenshot: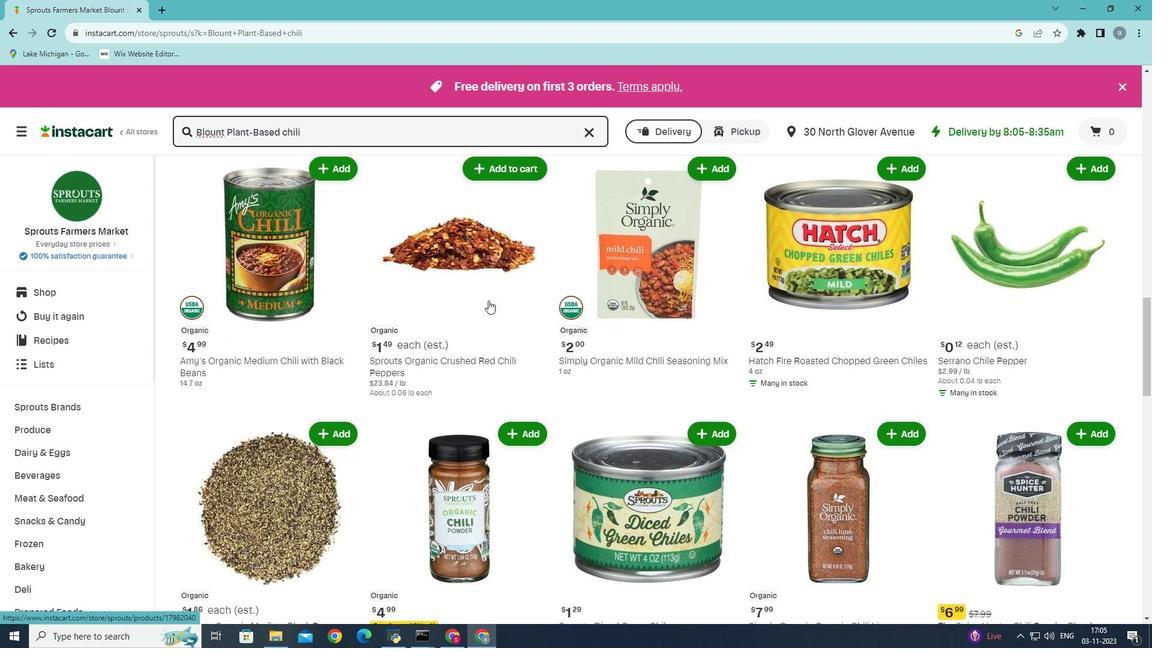 
Action: Mouse scrolled (488, 300) with delta (0, 0)
Screenshot: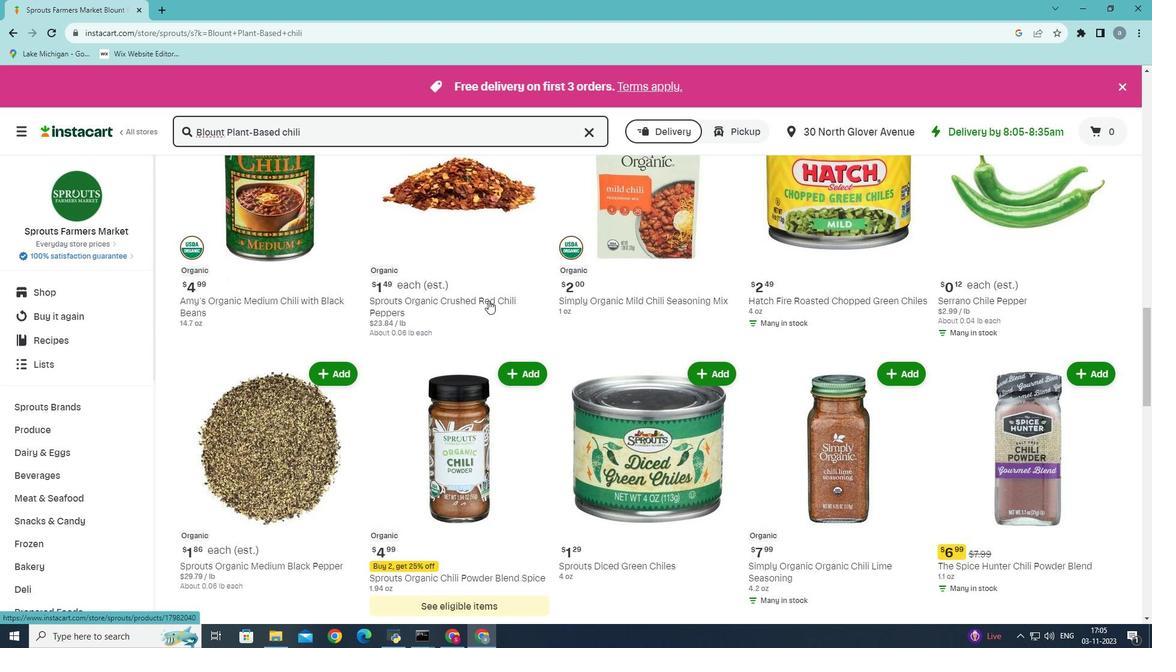 
Action: Mouse moved to (488, 301)
Screenshot: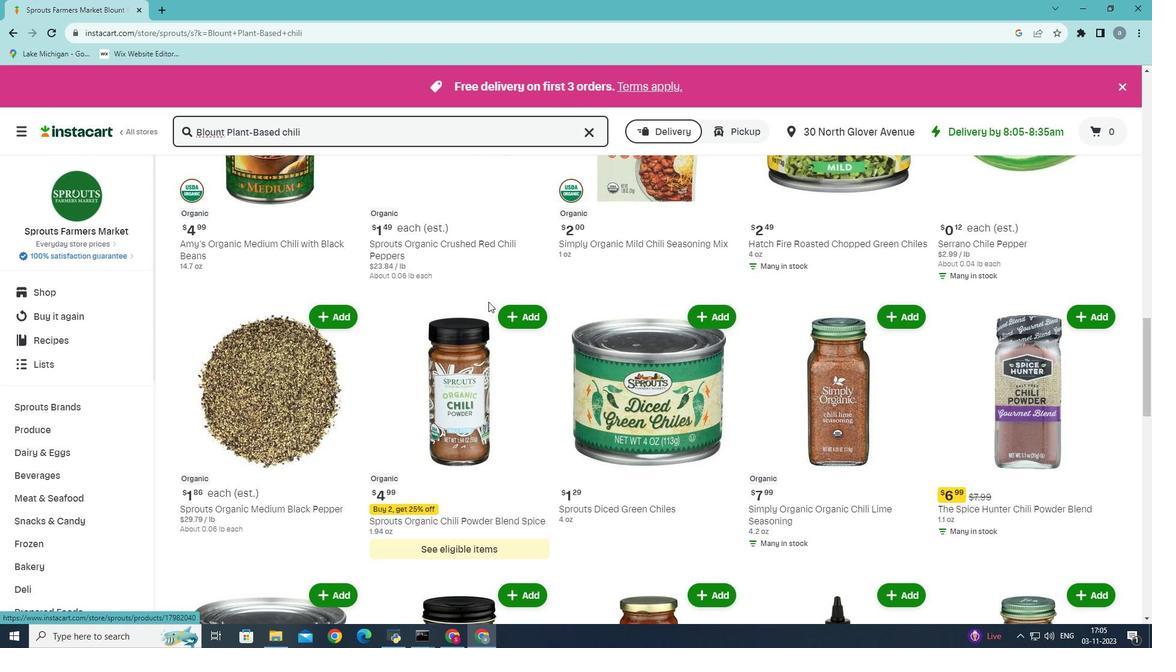 
Action: Mouse scrolled (488, 301) with delta (0, 0)
Screenshot: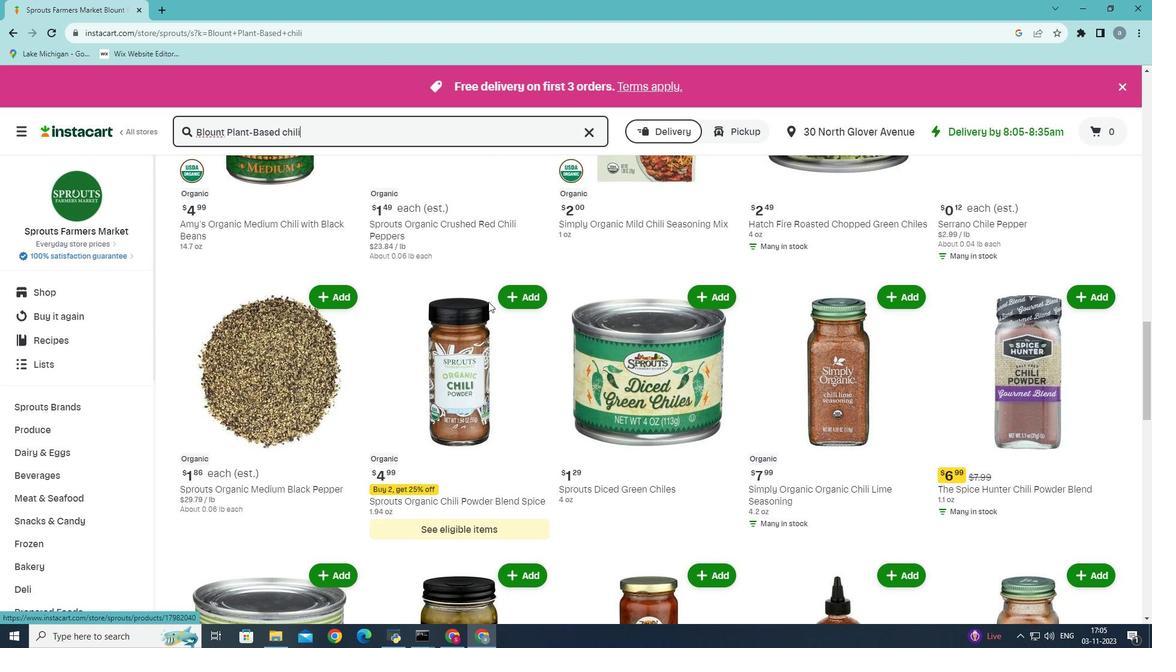 
Action: Mouse moved to (488, 302)
Screenshot: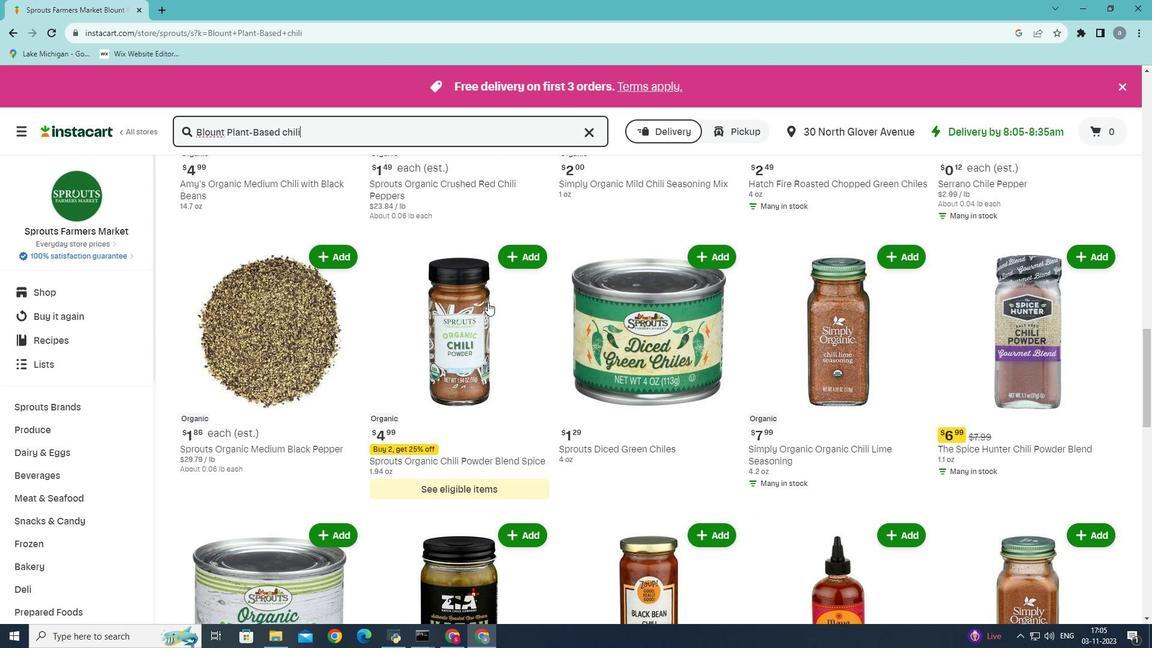 
Action: Mouse scrolled (488, 301) with delta (0, 0)
Screenshot: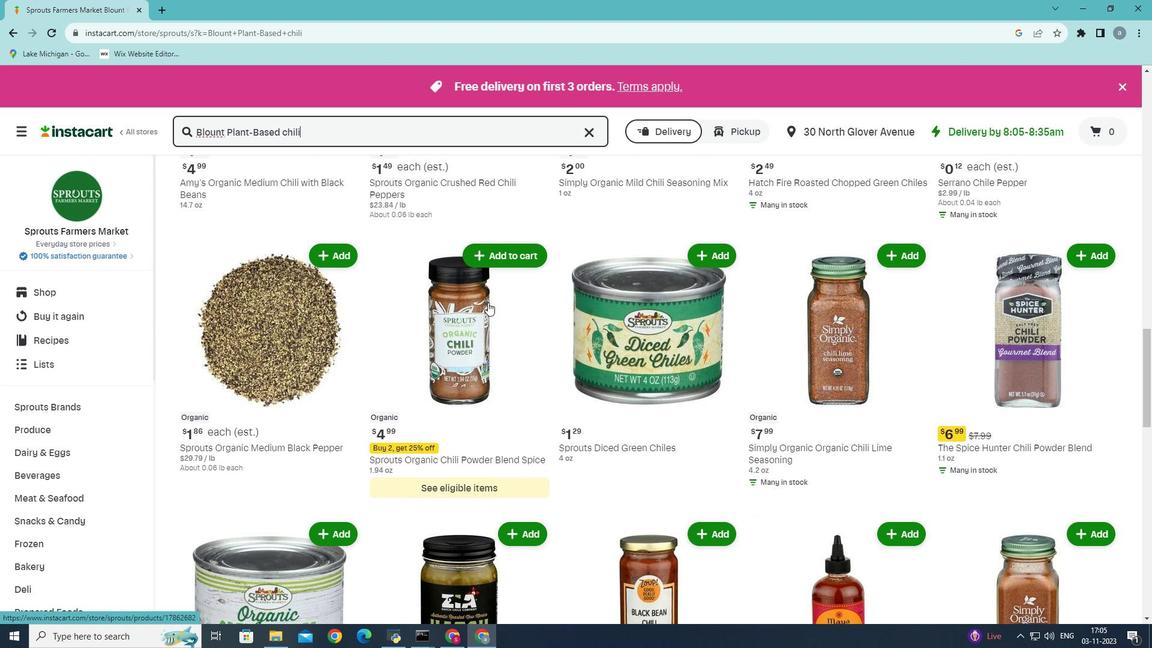 
Action: Mouse scrolled (488, 301) with delta (0, 0)
Screenshot: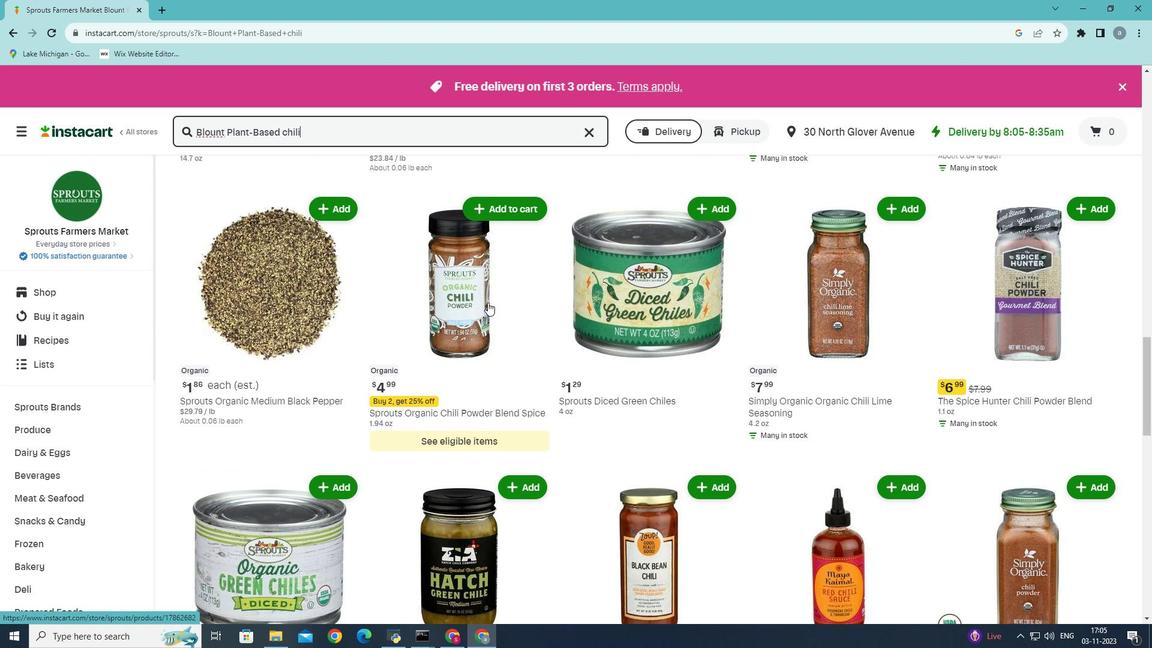 
Action: Mouse scrolled (488, 301) with delta (0, 0)
Screenshot: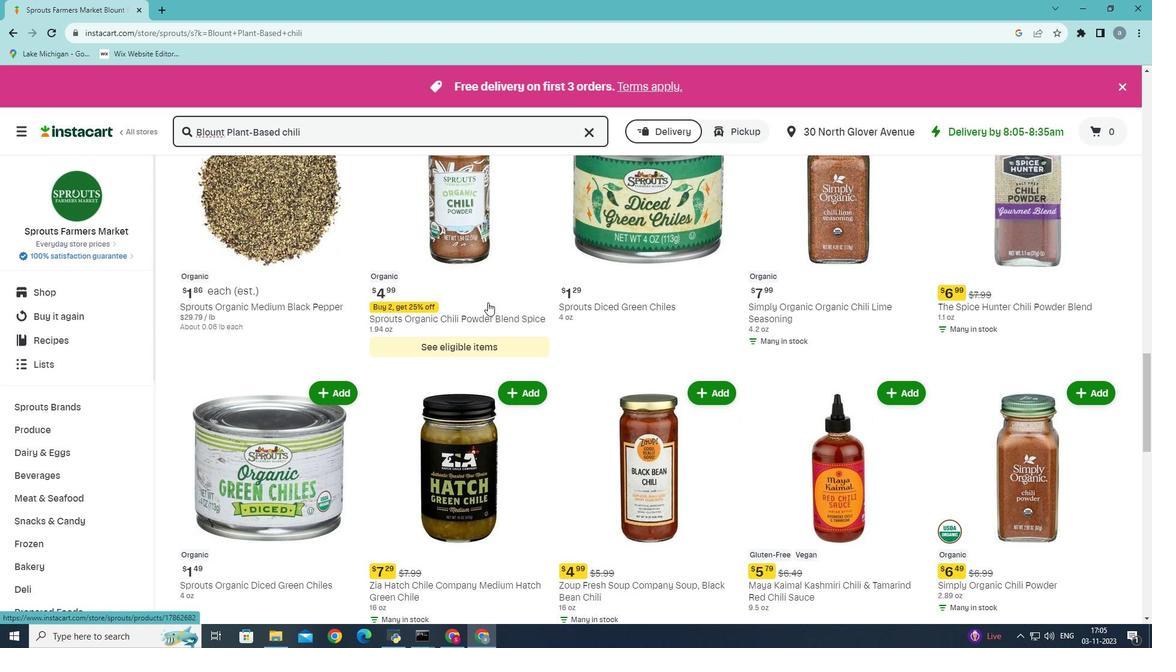 
Action: Mouse scrolled (488, 301) with delta (0, 0)
Screenshot: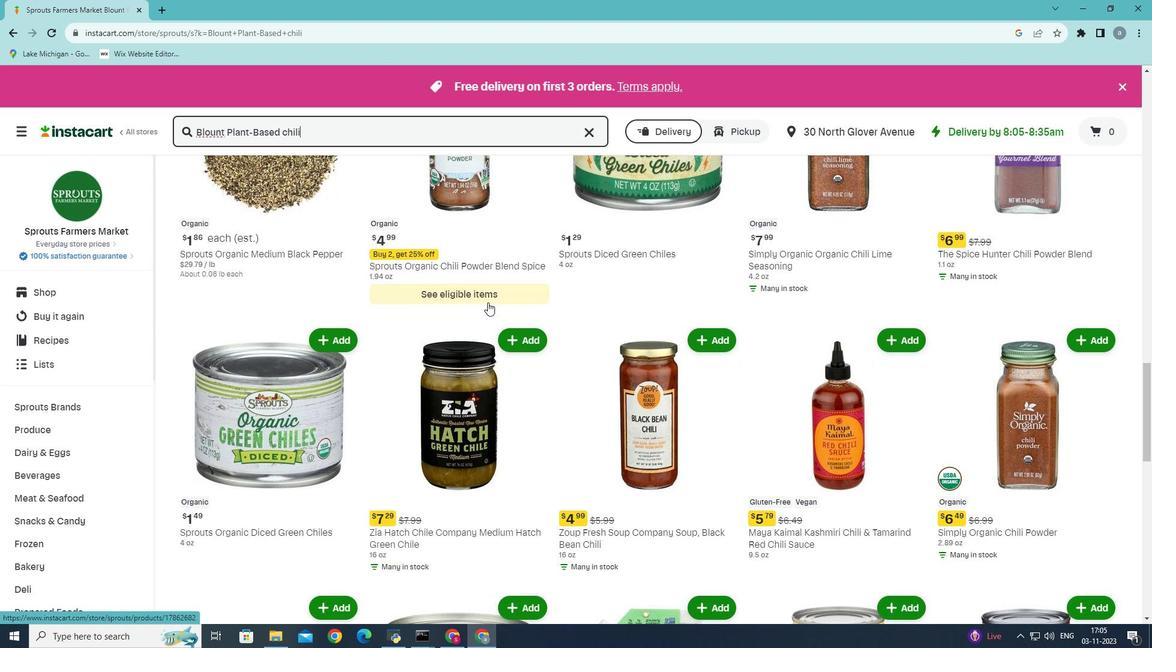 
Action: Mouse scrolled (488, 301) with delta (0, 0)
Screenshot: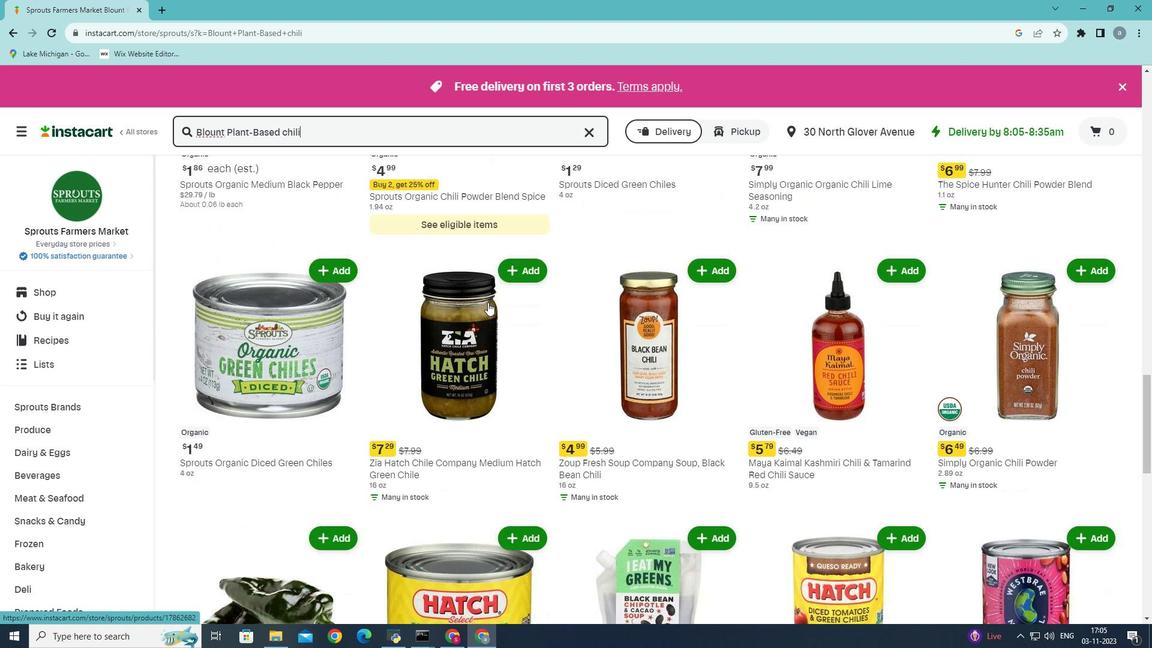 
Action: Mouse scrolled (488, 301) with delta (0, 0)
Screenshot: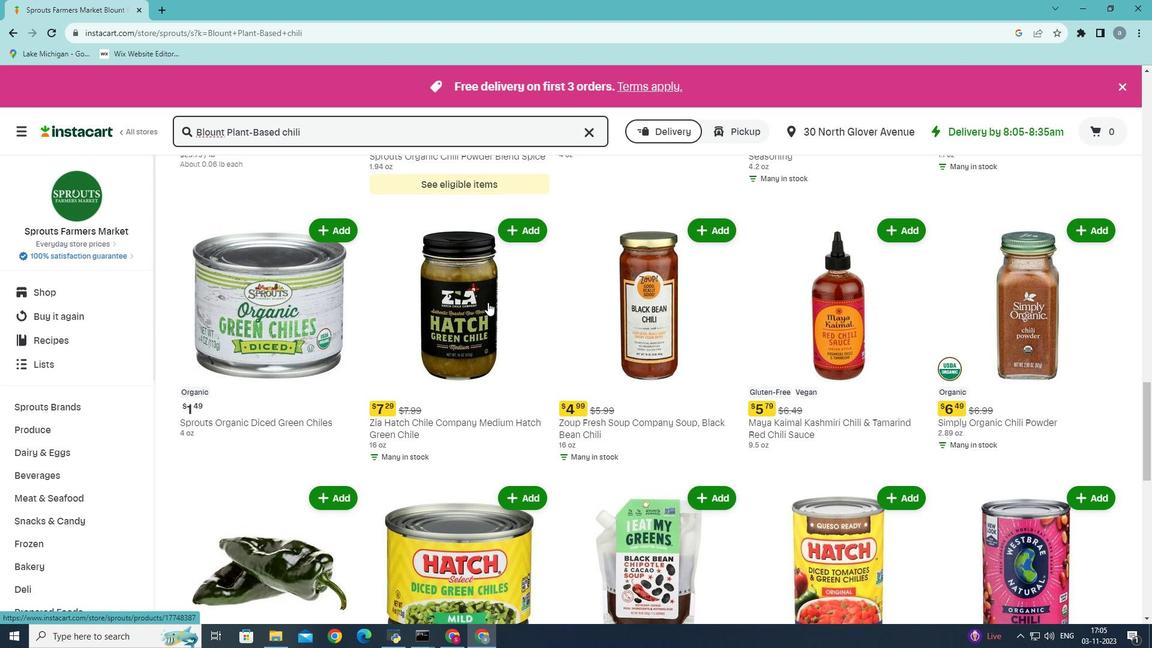 
Action: Mouse scrolled (488, 301) with delta (0, 0)
Screenshot: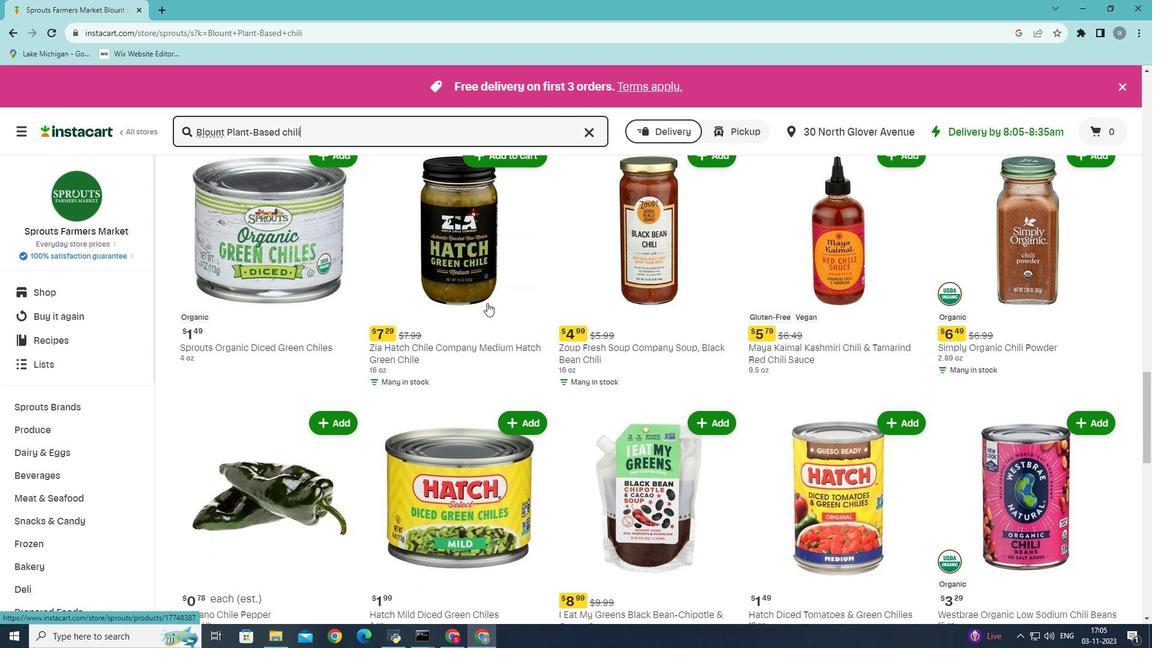 
Action: Mouse moved to (466, 310)
Screenshot: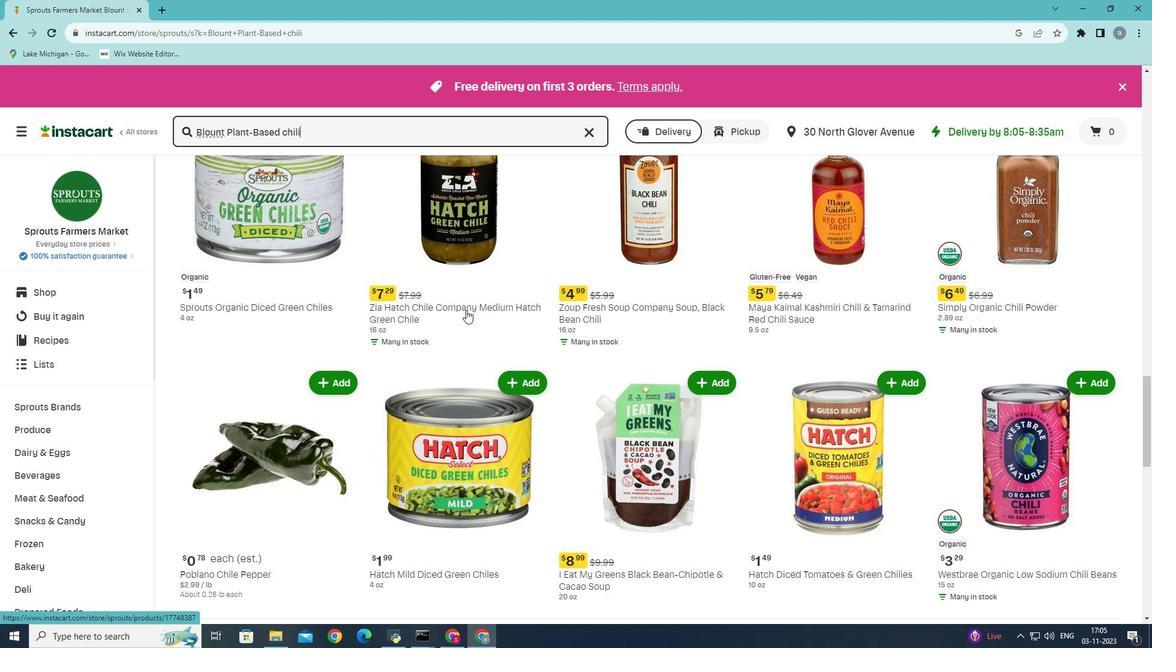 
Action: Mouse scrolled (466, 309) with delta (0, 0)
Screenshot: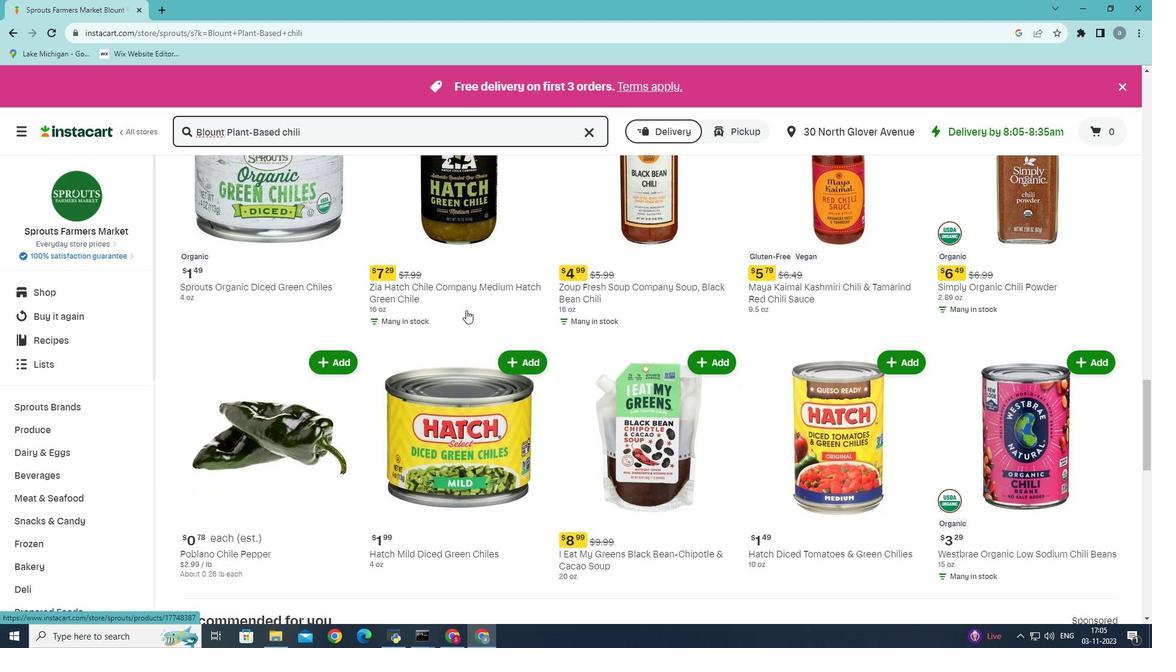 
Action: Mouse scrolled (466, 309) with delta (0, 0)
Screenshot: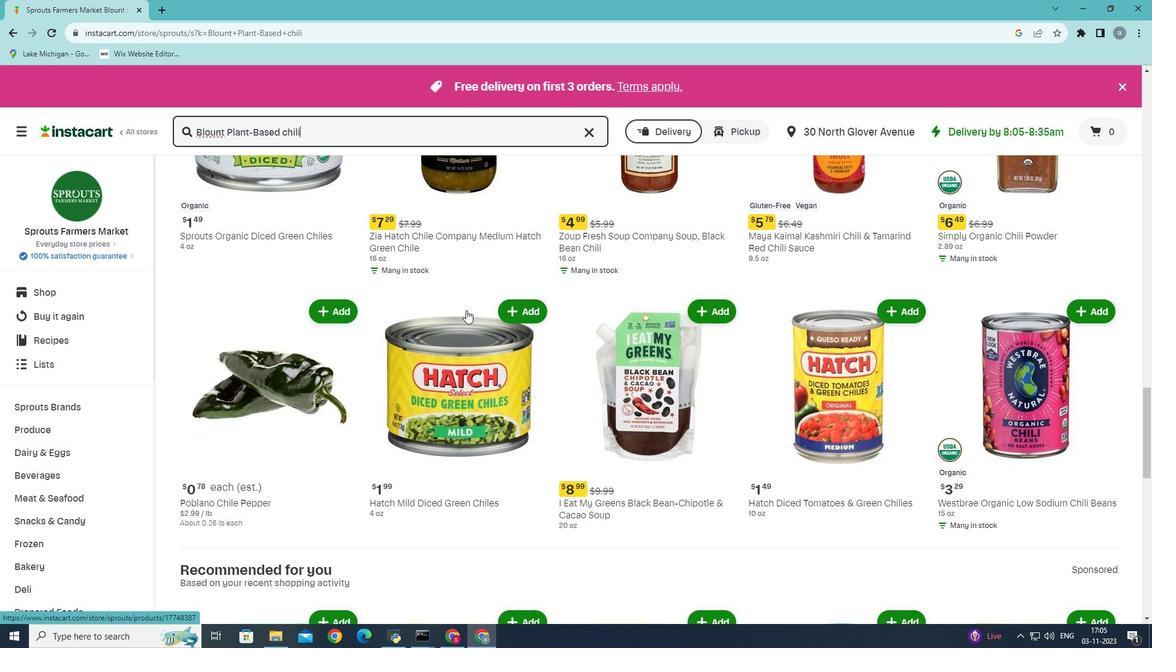 
Action: Mouse scrolled (466, 309) with delta (0, 0)
Screenshot: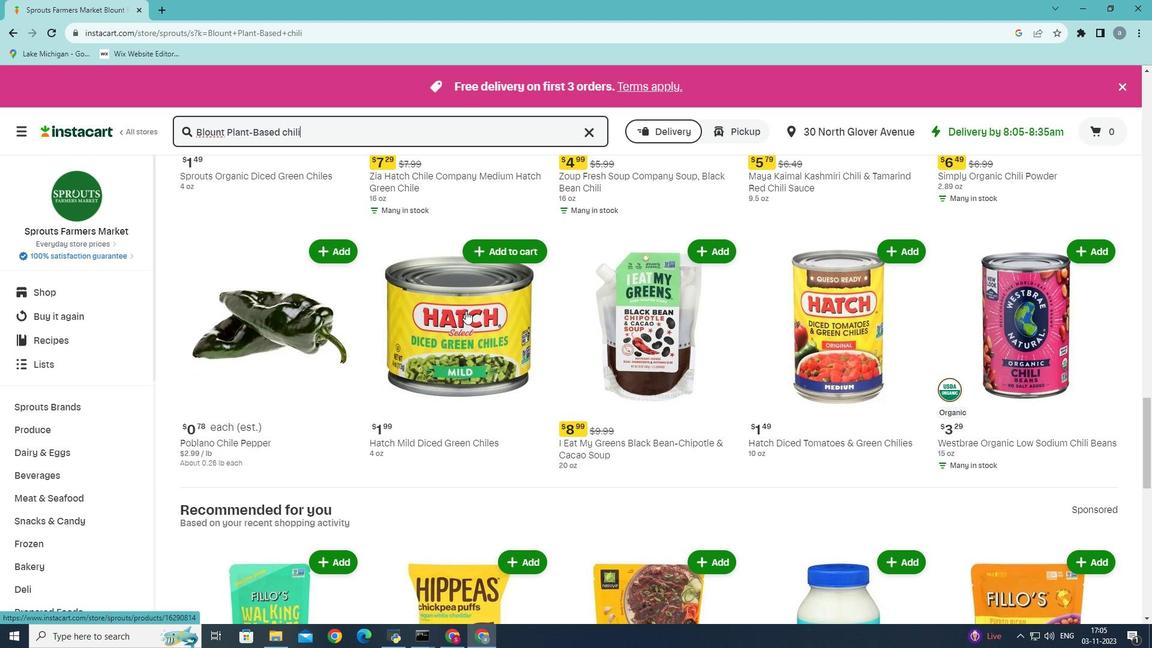 
Action: Mouse moved to (465, 310)
Screenshot: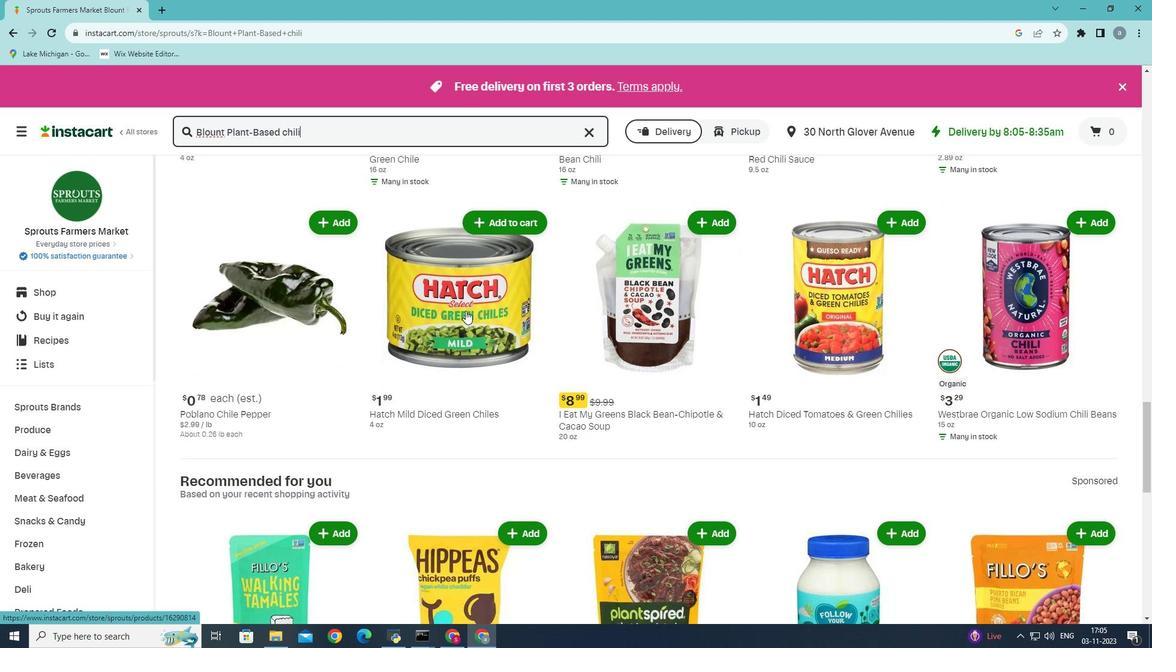 
Action: Mouse scrolled (465, 310) with delta (0, 0)
Screenshot: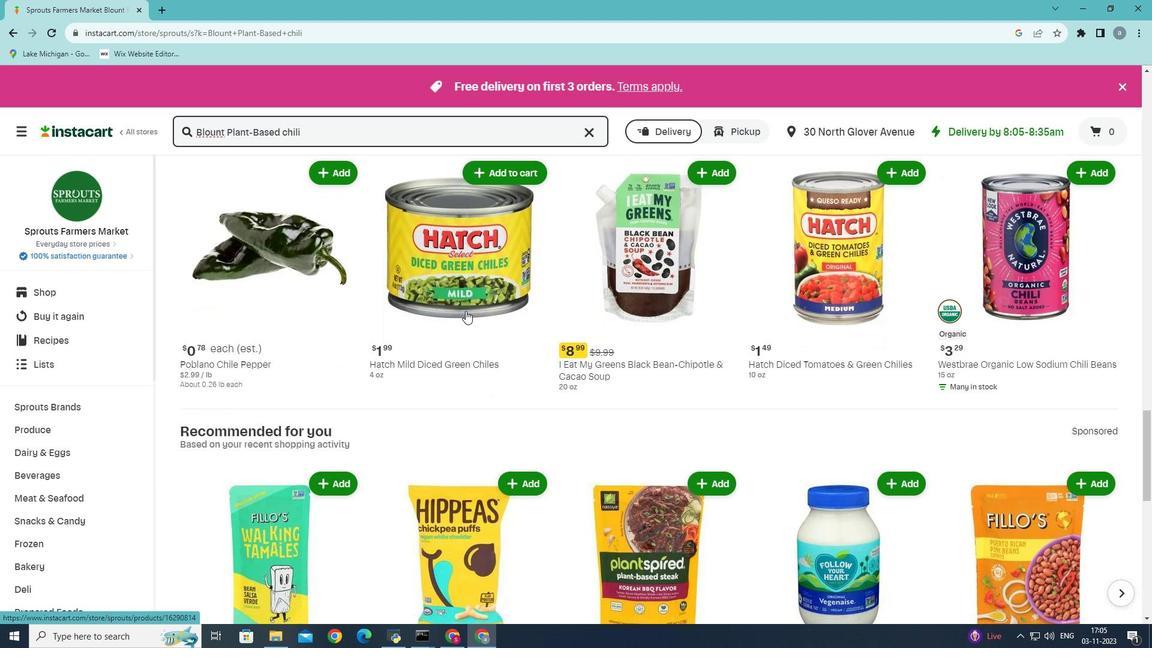 
Action: Mouse scrolled (465, 310) with delta (0, 0)
Screenshot: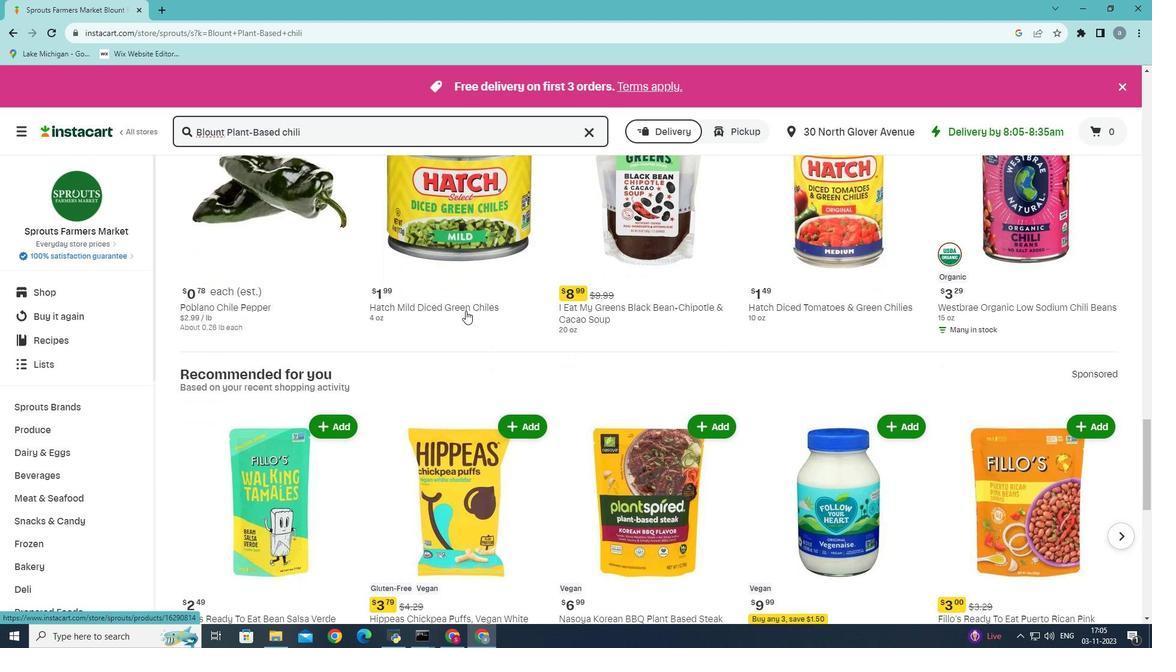 
Action: Mouse scrolled (465, 310) with delta (0, 0)
Screenshot: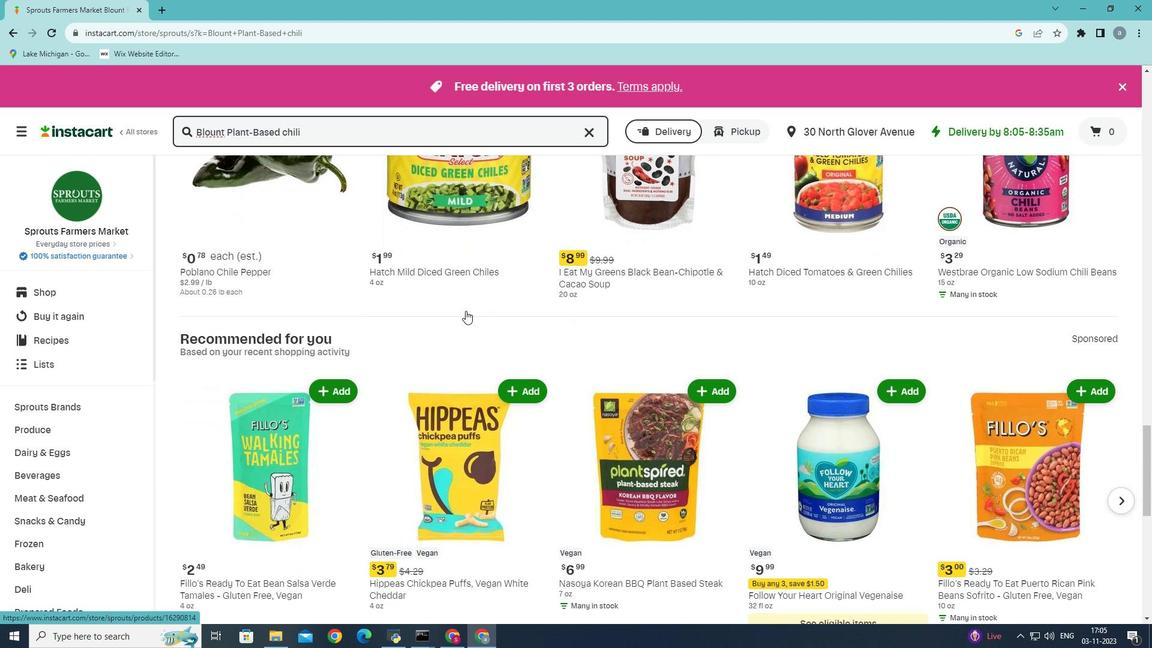 
Action: Mouse moved to (465, 311)
Screenshot: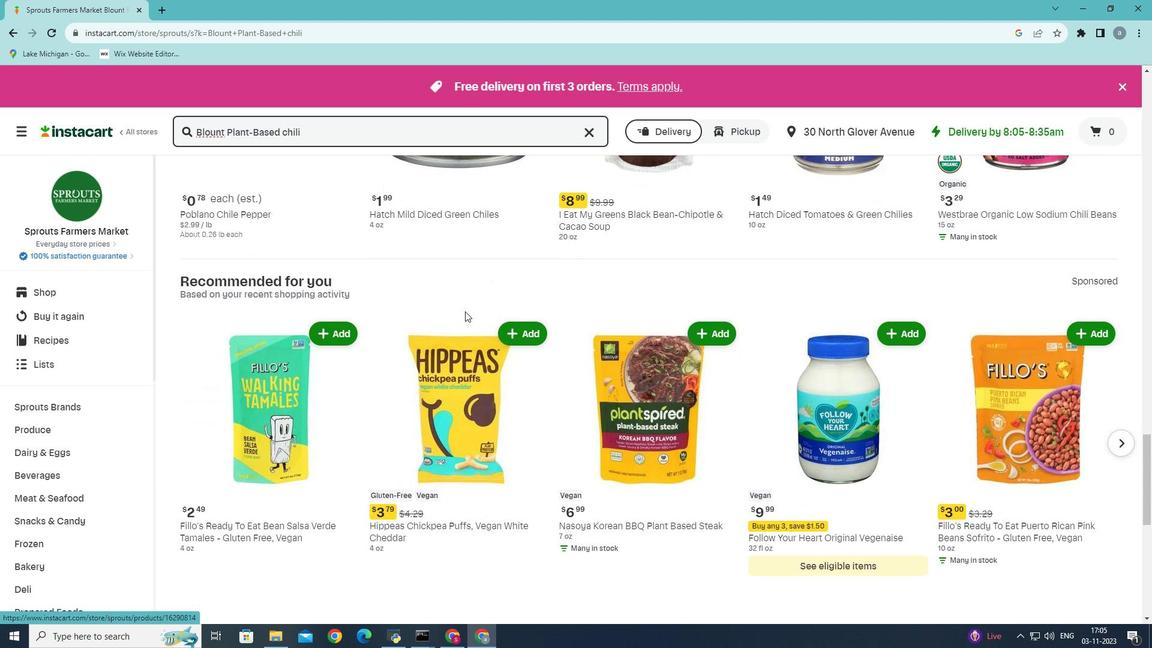 
Action: Mouse scrolled (465, 310) with delta (0, 0)
Screenshot: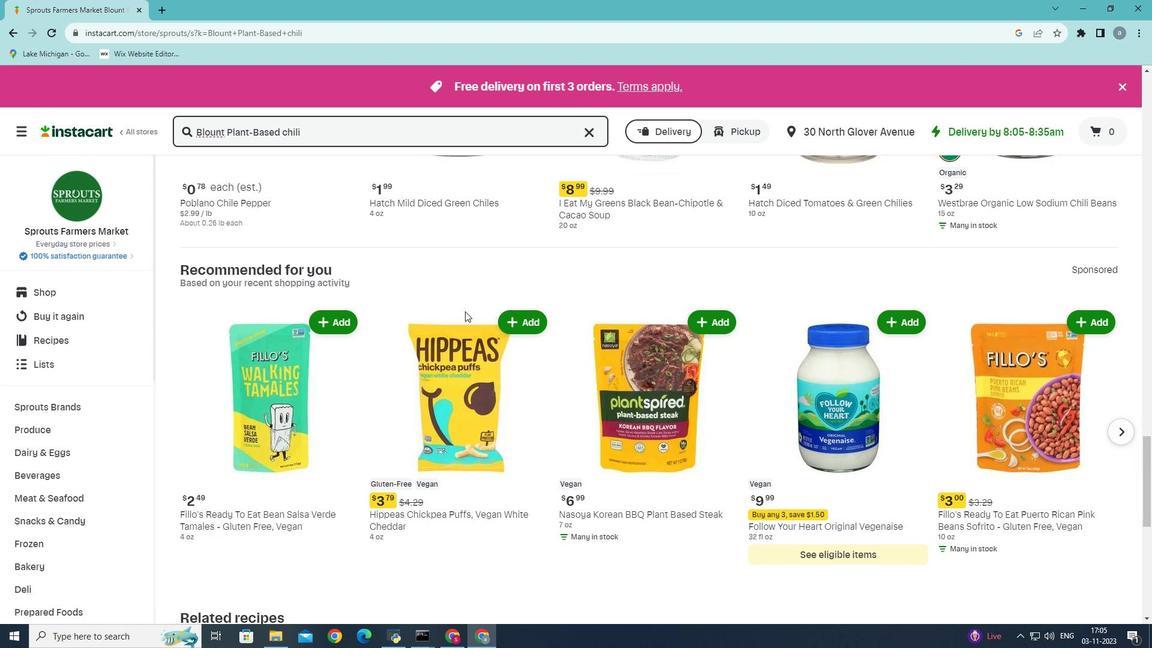 
Action: Mouse scrolled (465, 310) with delta (0, 0)
Screenshot: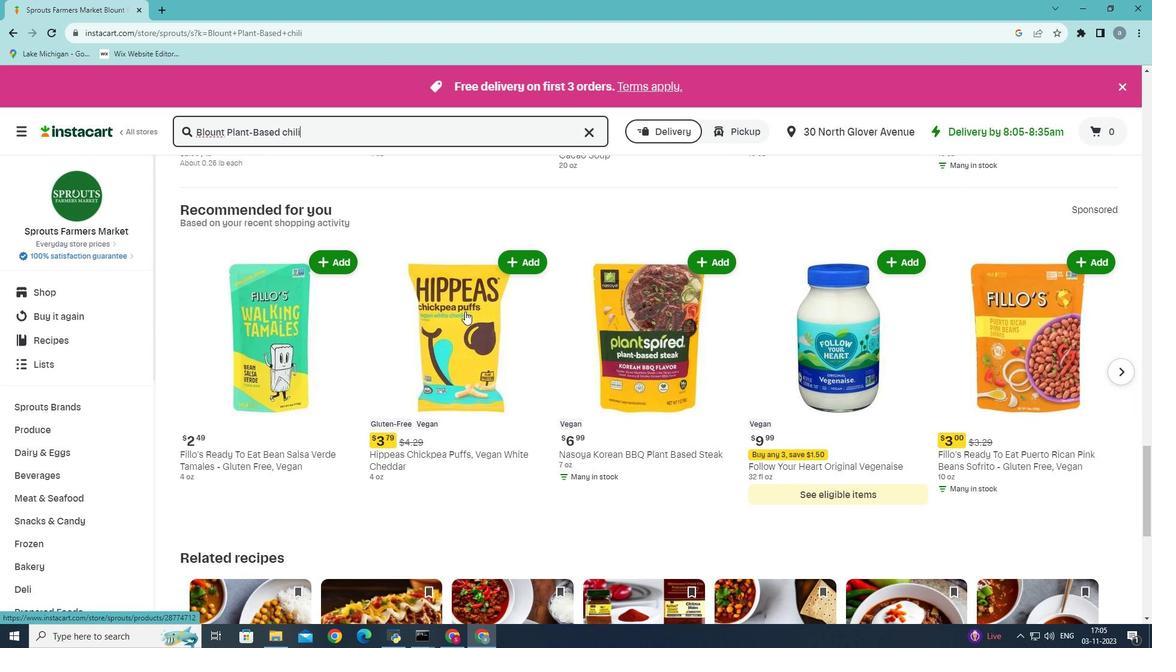 
Action: Mouse scrolled (465, 310) with delta (0, 0)
Screenshot: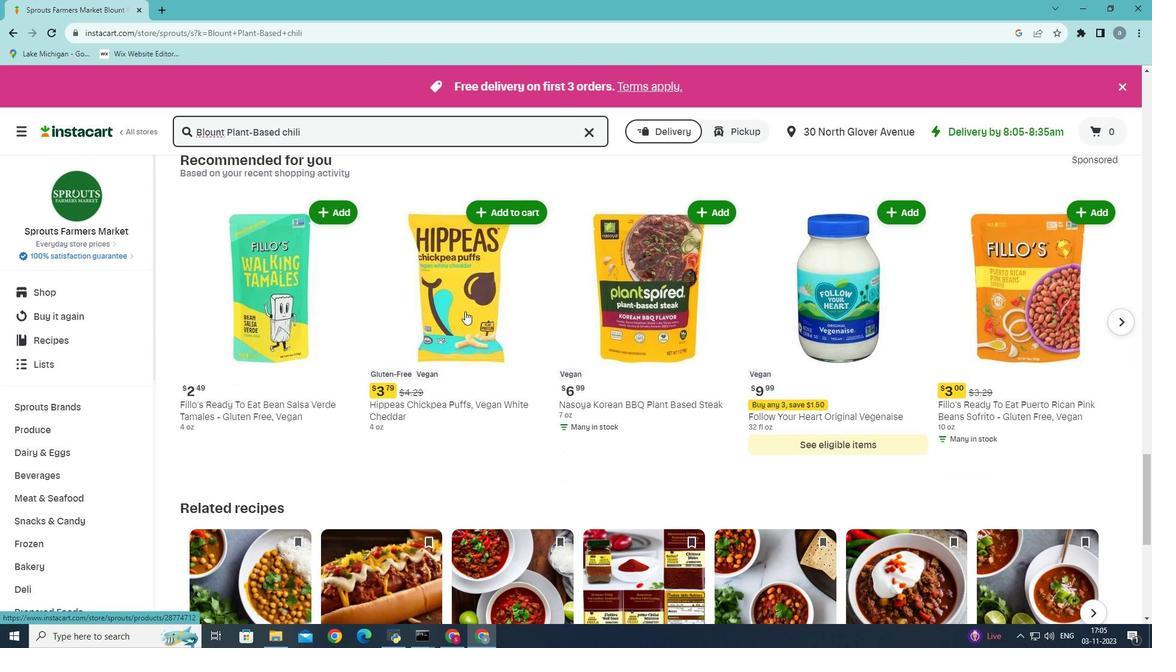 
Action: Mouse moved to (464, 312)
Screenshot: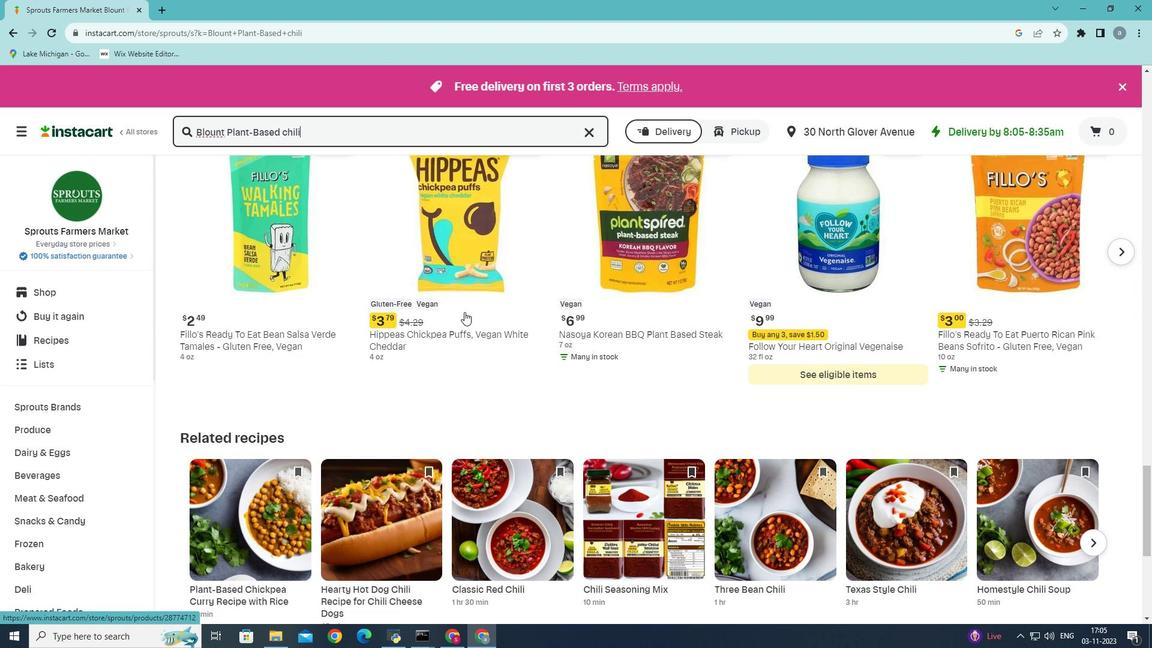 
Action: Mouse scrolled (464, 311) with delta (0, 0)
Screenshot: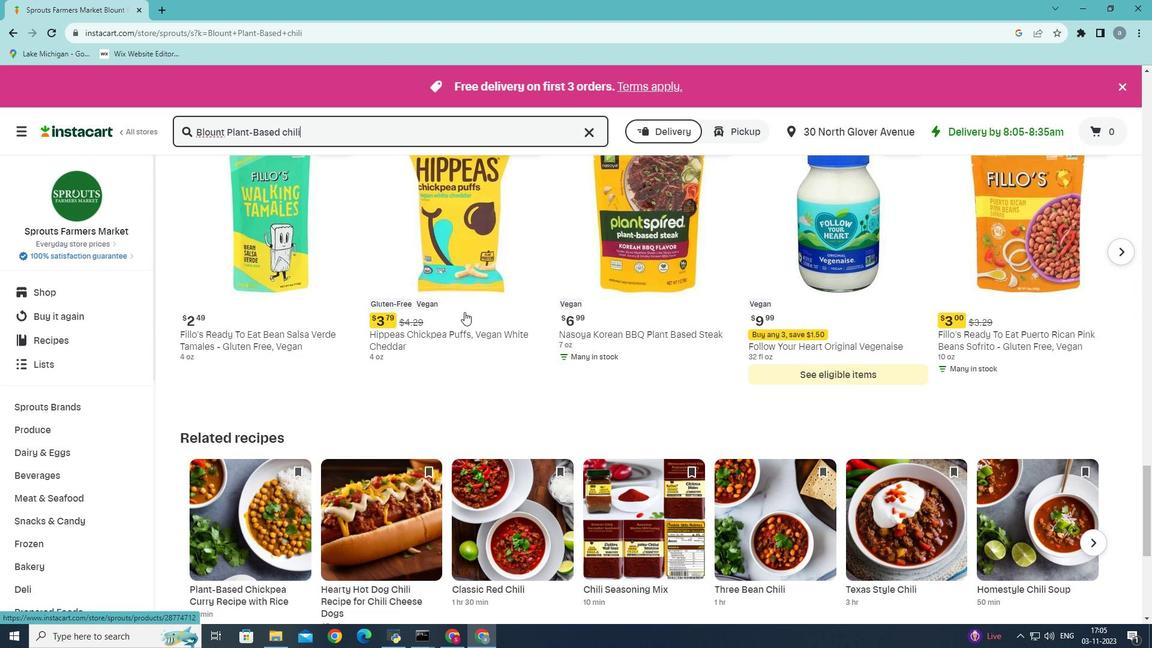 
Action: Mouse moved to (464, 312)
Screenshot: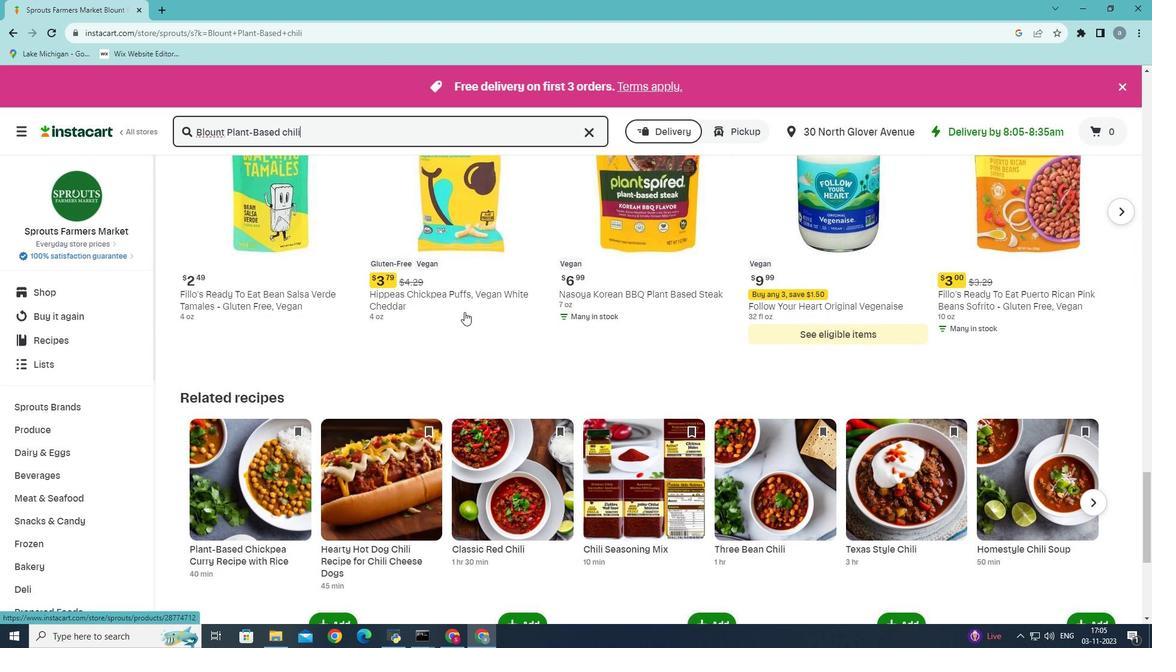 
Action: Mouse scrolled (464, 311) with delta (0, 0)
Screenshot: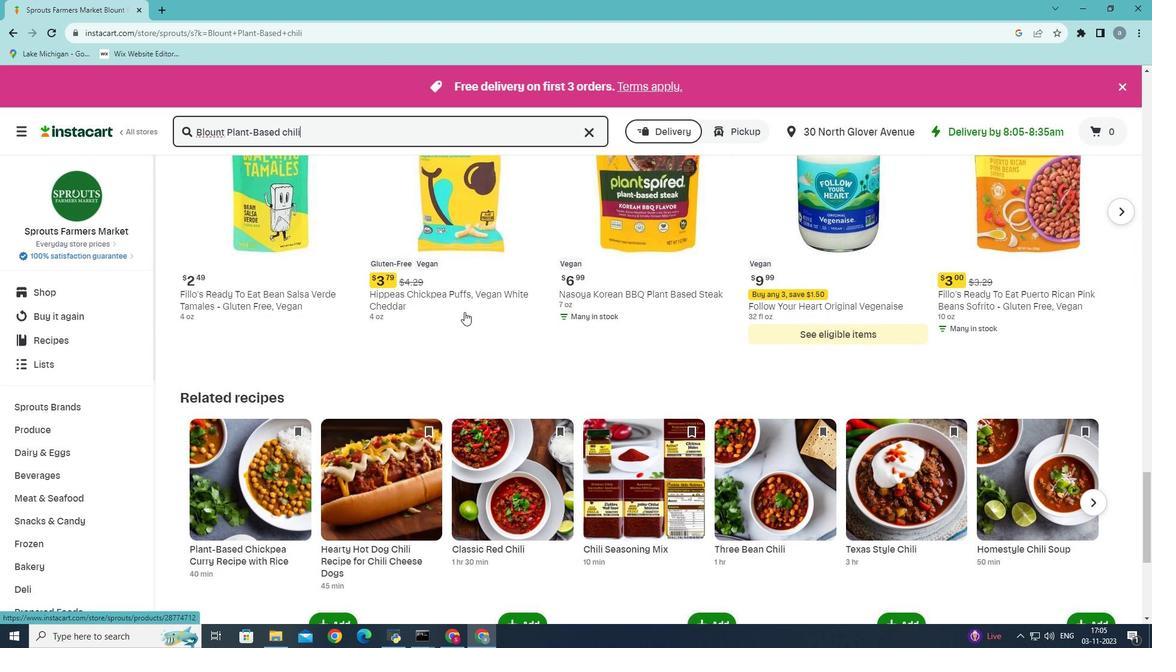 
Action: Mouse scrolled (464, 311) with delta (0, 0)
Screenshot: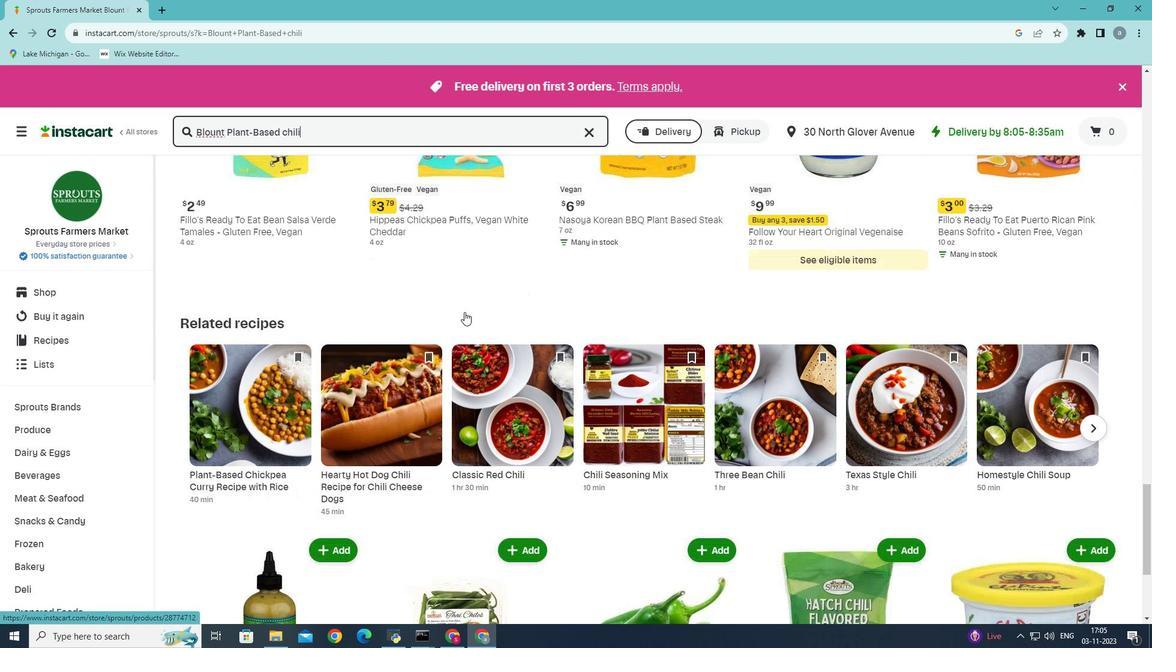 
Action: Mouse scrolled (464, 311) with delta (0, 0)
Screenshot: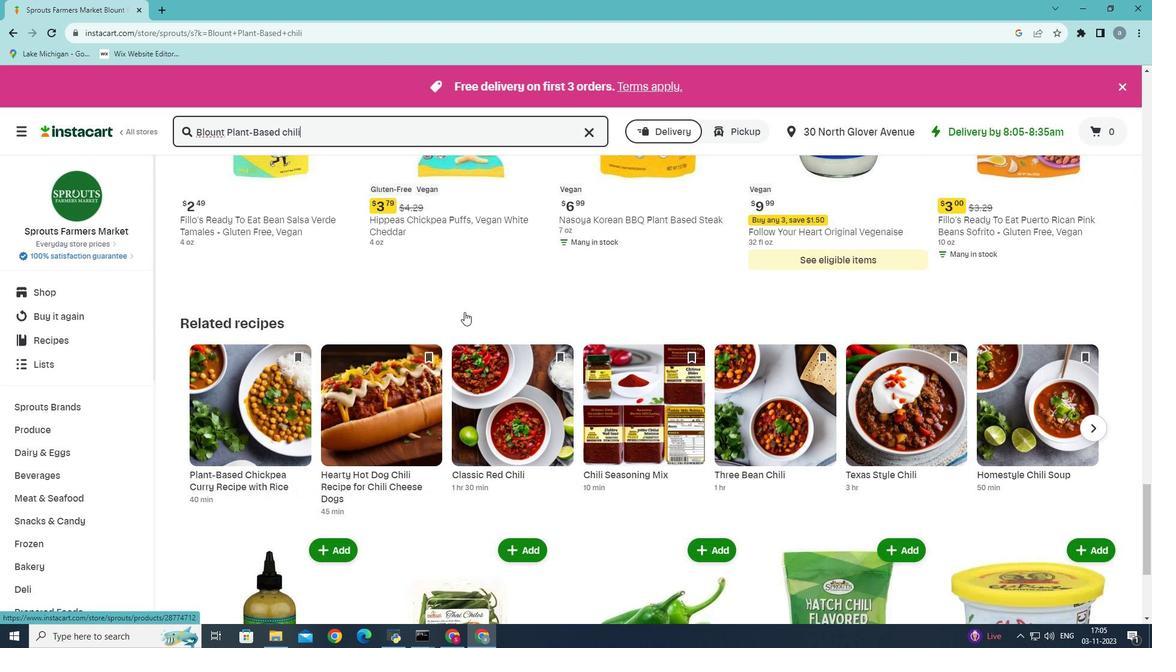 
Action: Mouse scrolled (464, 311) with delta (0, 0)
Screenshot: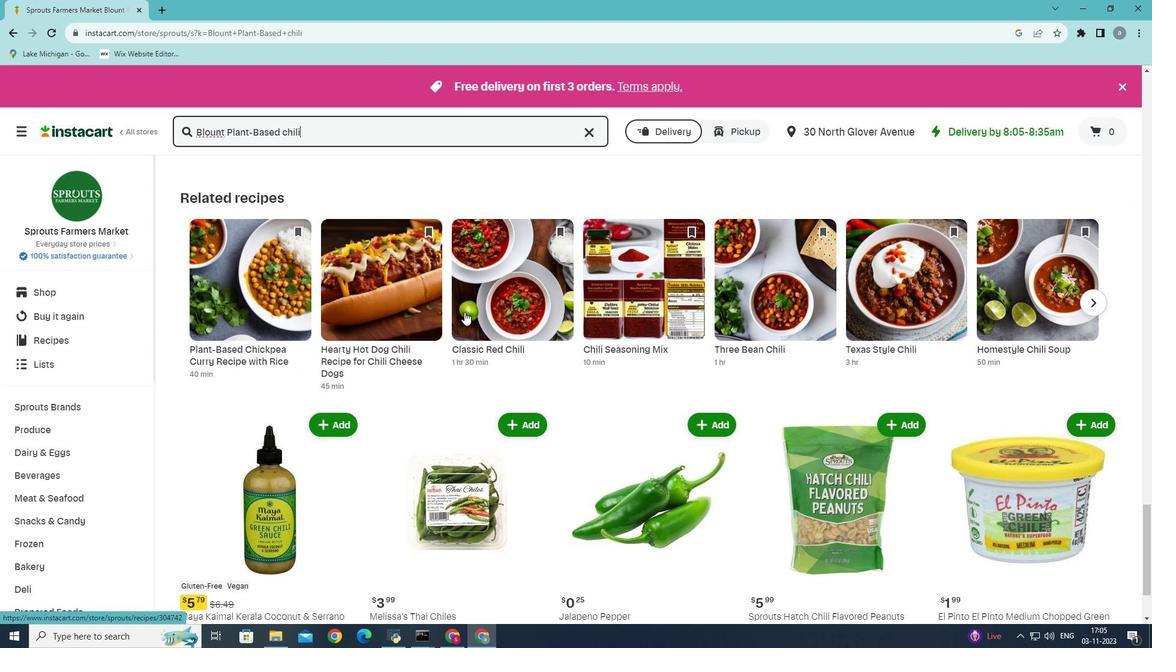 
Action: Mouse scrolled (464, 311) with delta (0, 0)
Screenshot: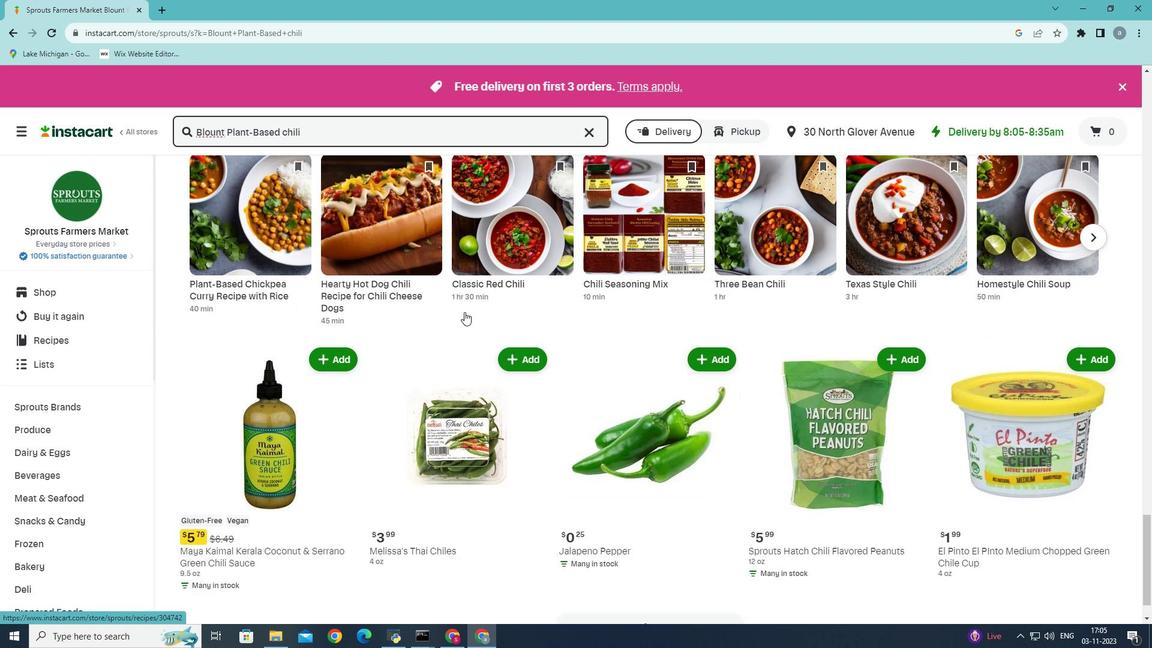 
Action: Mouse moved to (463, 312)
Screenshot: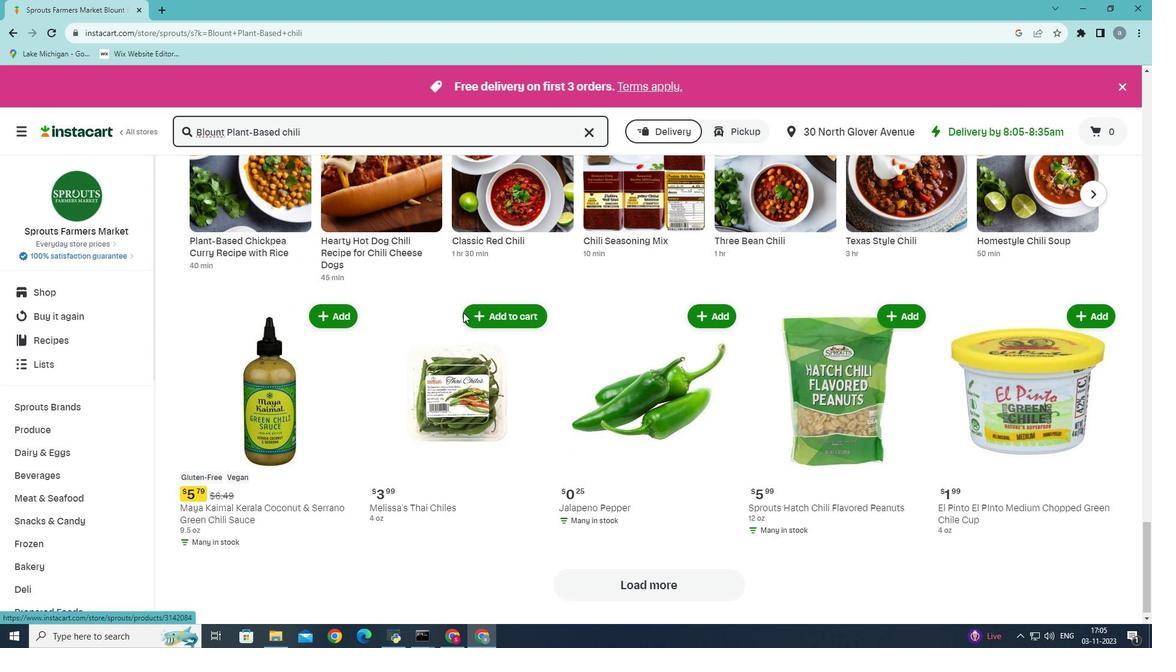 
Action: Mouse scrolled (463, 312) with delta (0, 0)
Screenshot: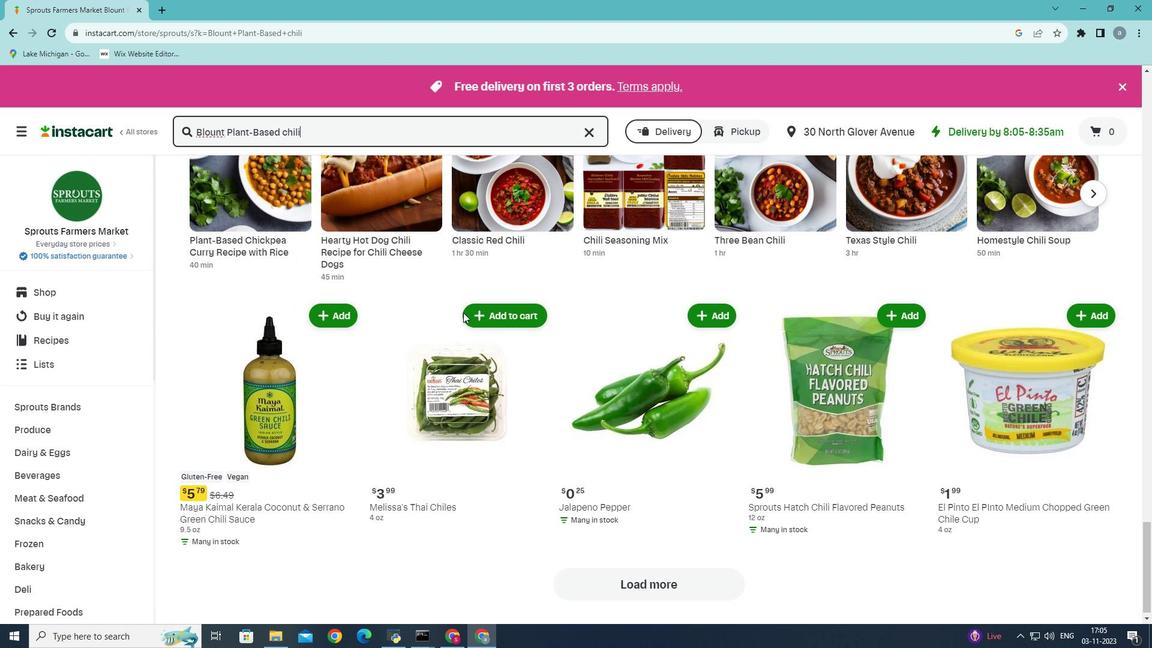 
Action: Mouse scrolled (463, 312) with delta (0, 0)
Screenshot: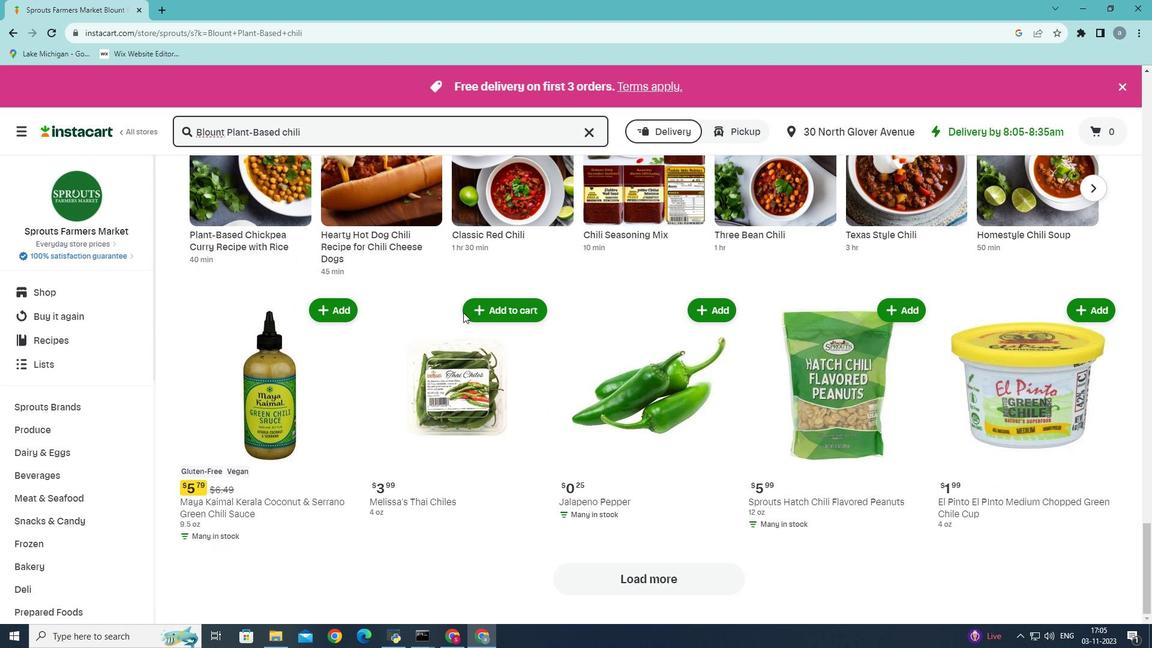 
Action: Mouse scrolled (463, 312) with delta (0, 0)
Screenshot: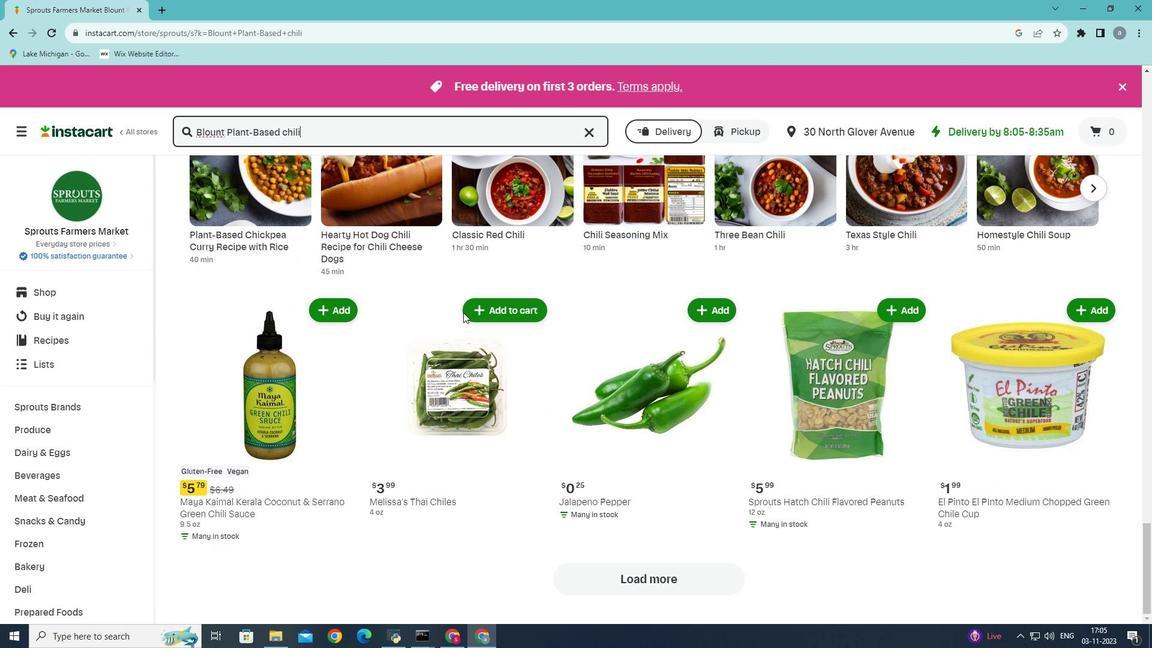 
Action: Mouse moved to (448, 316)
Screenshot: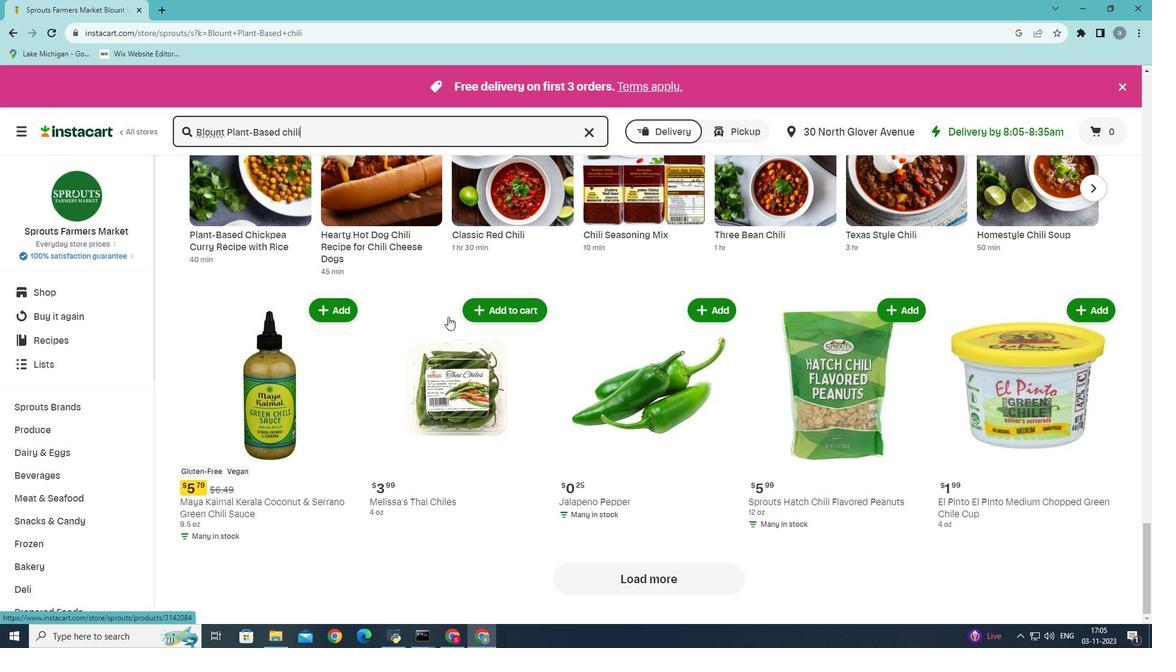 
